 Task: Look for space in Lorica, Colombia from 2nd June, 2023 to 15th June, 2023 for 2 adults and 1 pet in price range Rs.10000 to Rs.15000. Place can be entire place with 1  bedroom having 1 bed and 1 bathroom. Property type can be house, flat, guest house, hotel. Amenities needed are: washing machine. Booking option can be shelf check-in. Required host language is English.
Action: Mouse moved to (438, 101)
Screenshot: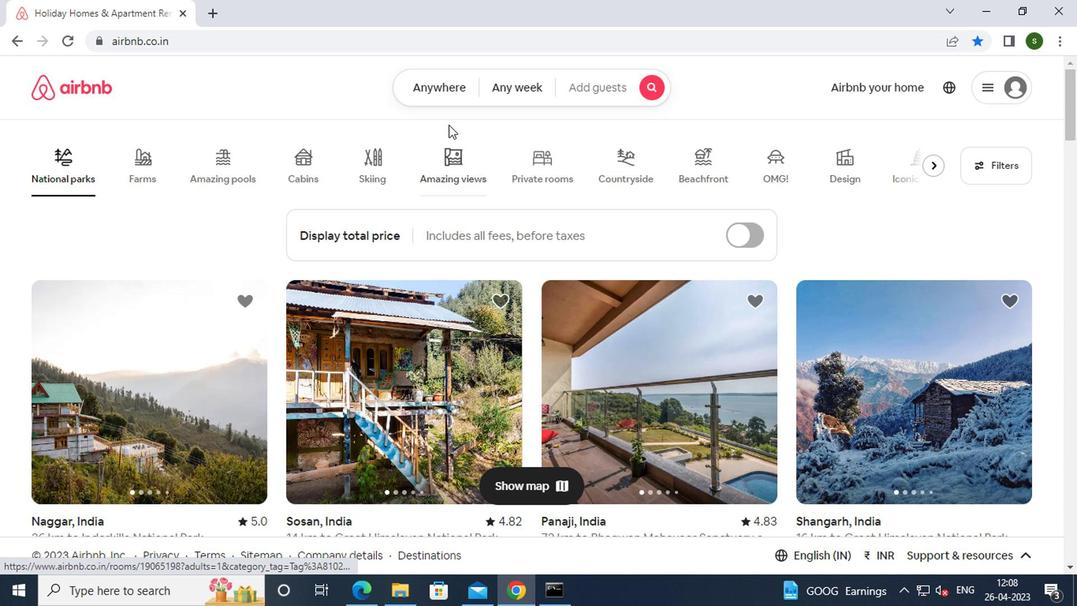 
Action: Mouse pressed left at (438, 101)
Screenshot: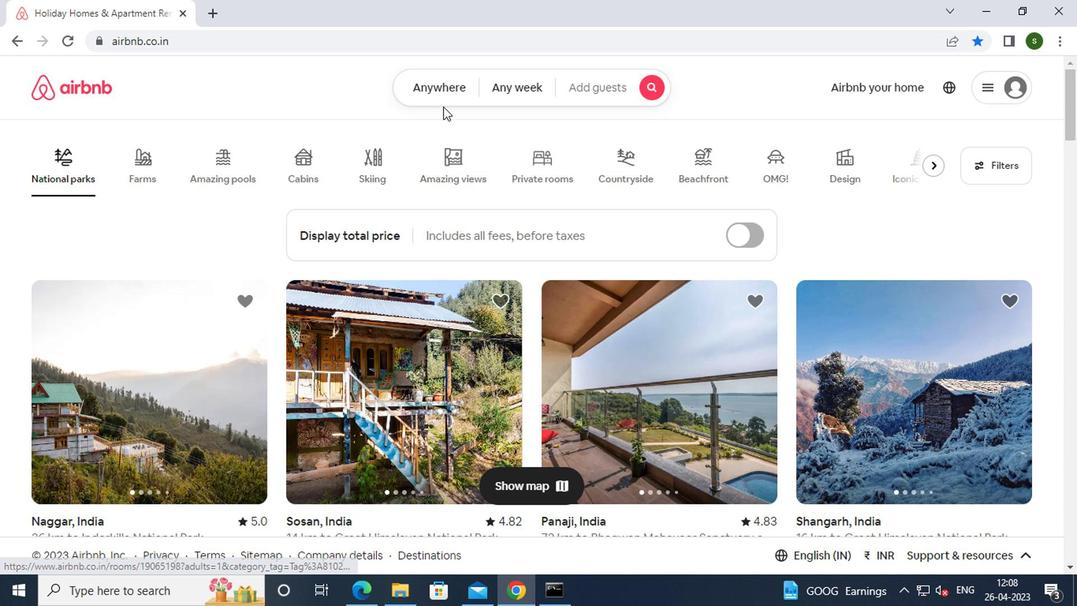 
Action: Mouse moved to (362, 164)
Screenshot: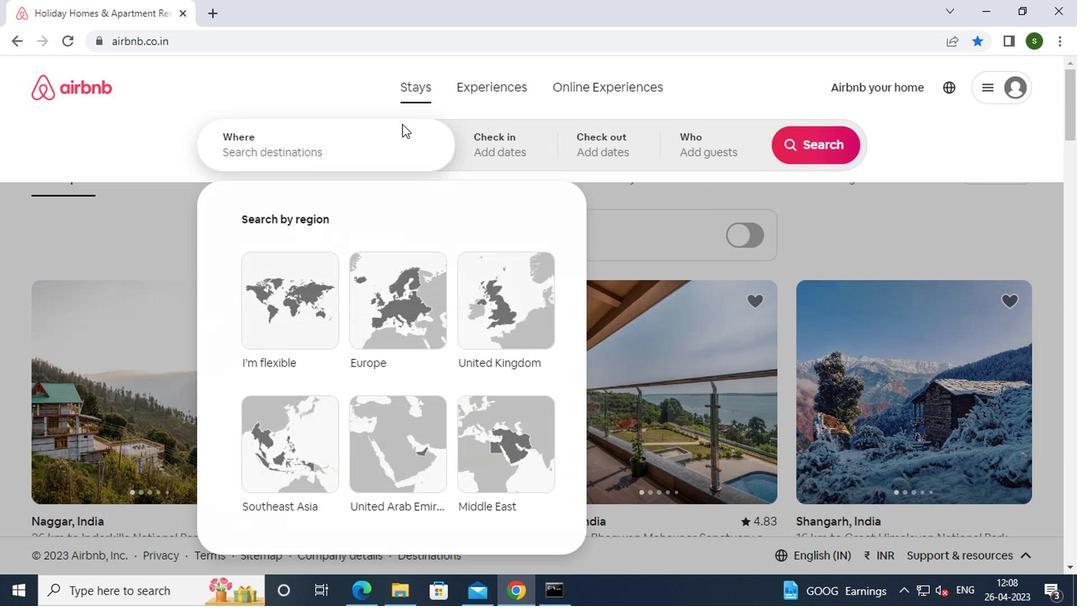 
Action: Mouse pressed left at (362, 164)
Screenshot: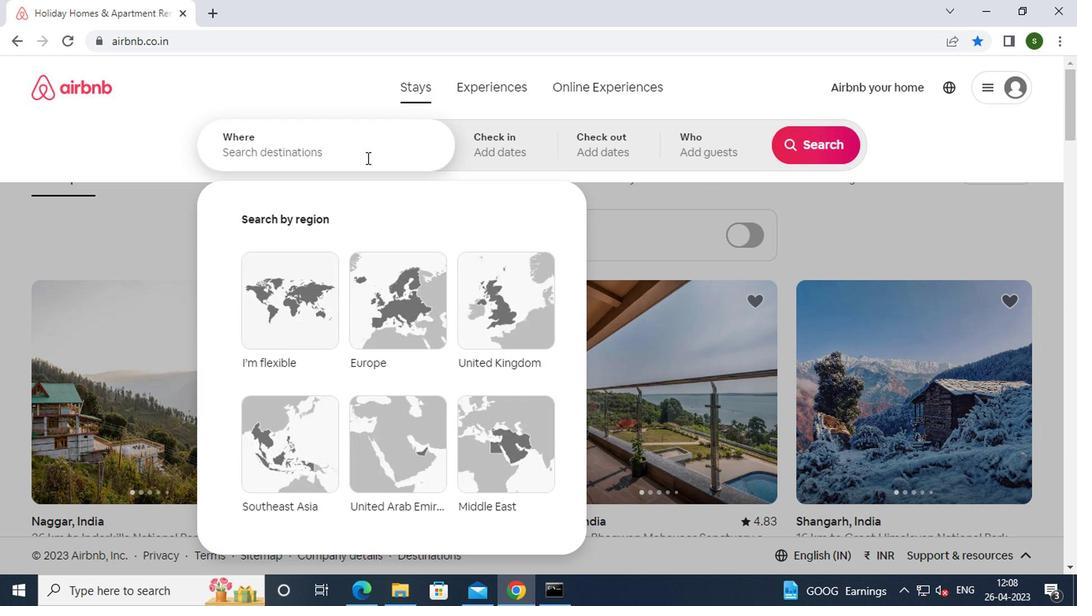 
Action: Key pressed l<Key.caps_lock>orica,<Key.space><Key.caps_lock>c<Key.caps_lock>olombia<Key.enter>
Screenshot: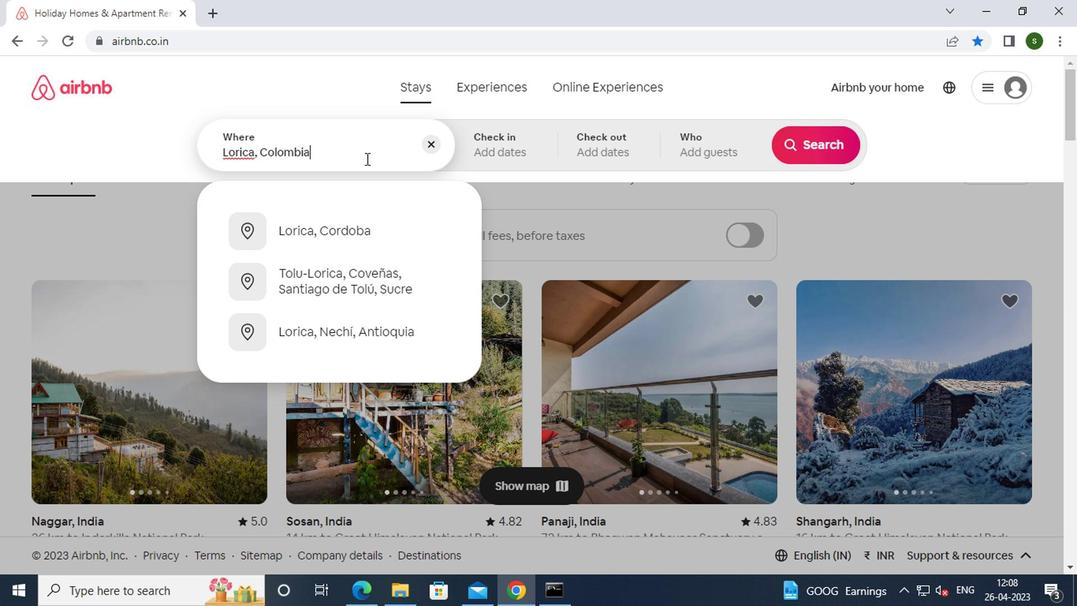 
Action: Mouse moved to (797, 276)
Screenshot: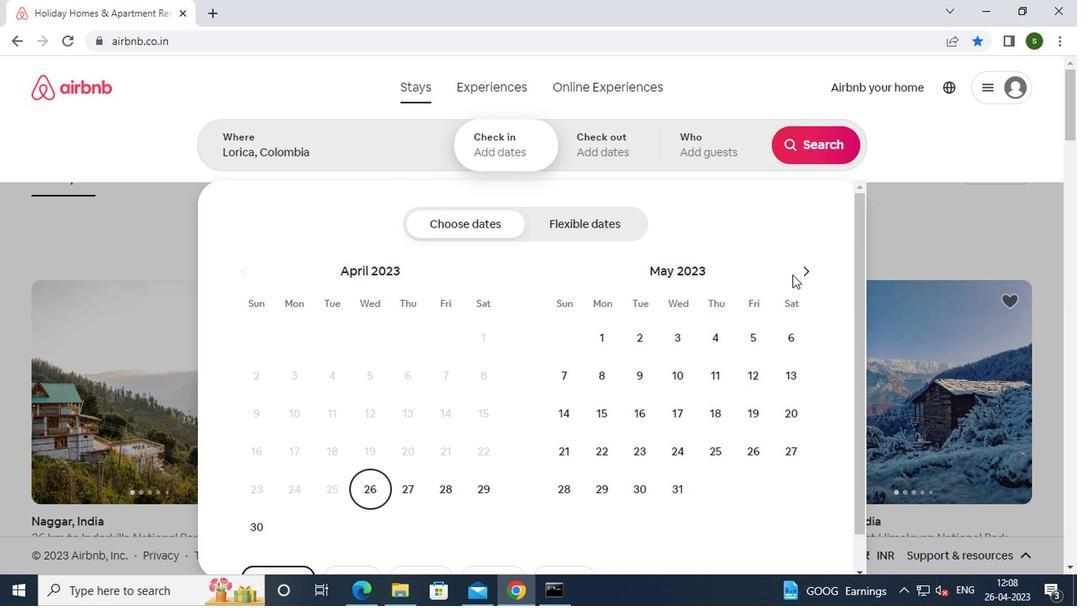 
Action: Mouse pressed left at (797, 276)
Screenshot: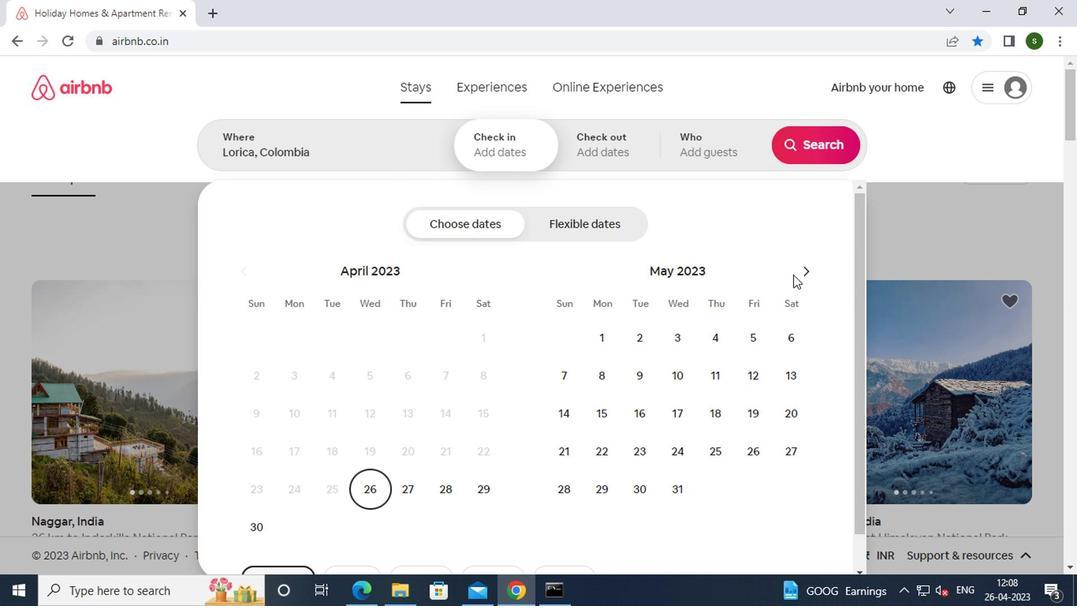 
Action: Mouse moved to (760, 336)
Screenshot: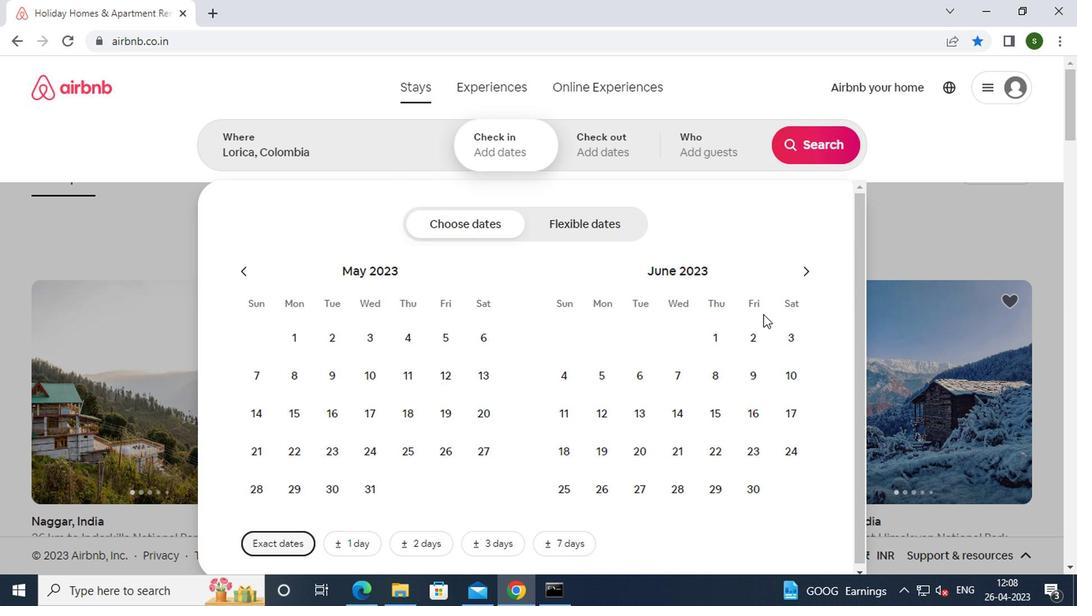 
Action: Mouse pressed left at (760, 336)
Screenshot: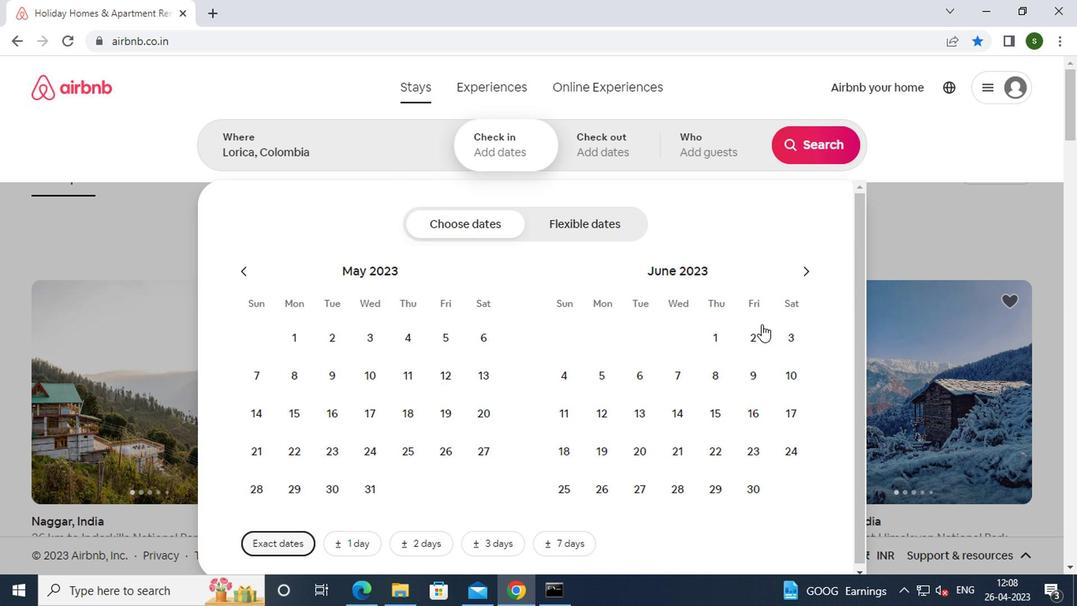 
Action: Mouse moved to (714, 407)
Screenshot: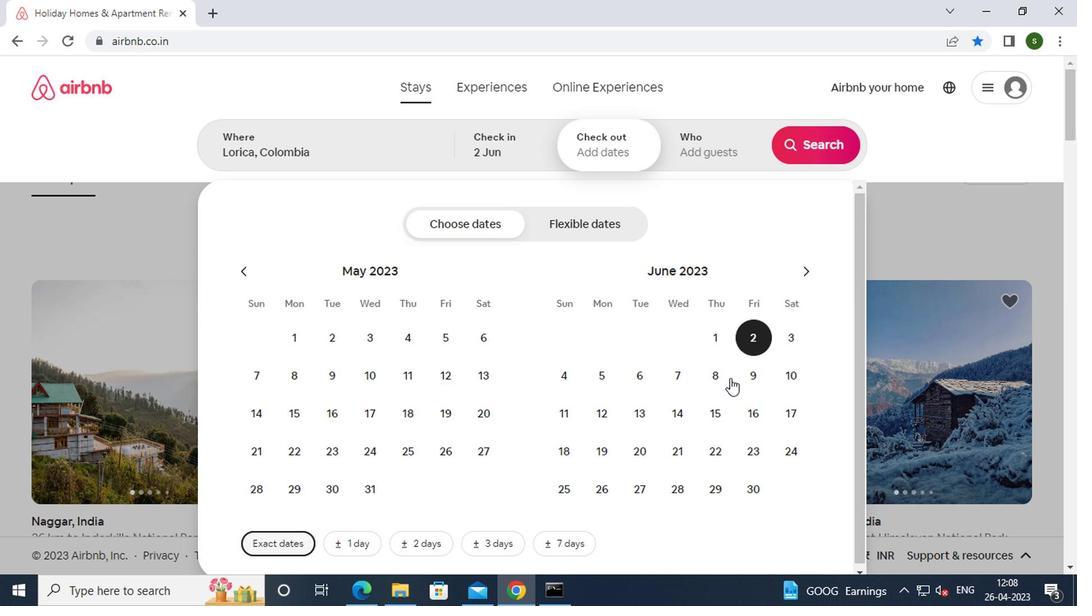 
Action: Mouse pressed left at (714, 407)
Screenshot: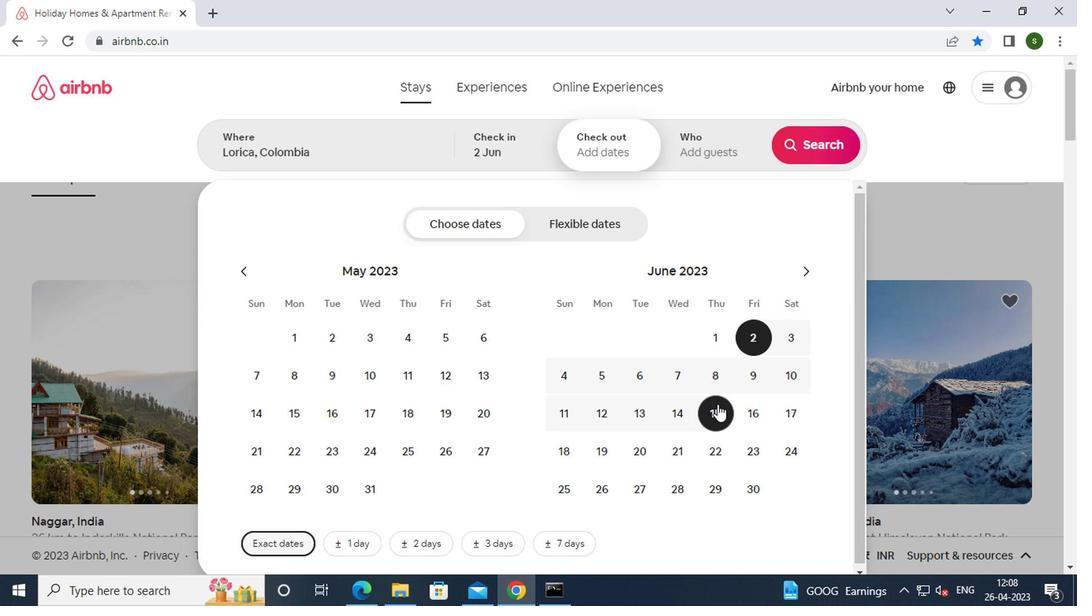 
Action: Mouse moved to (707, 157)
Screenshot: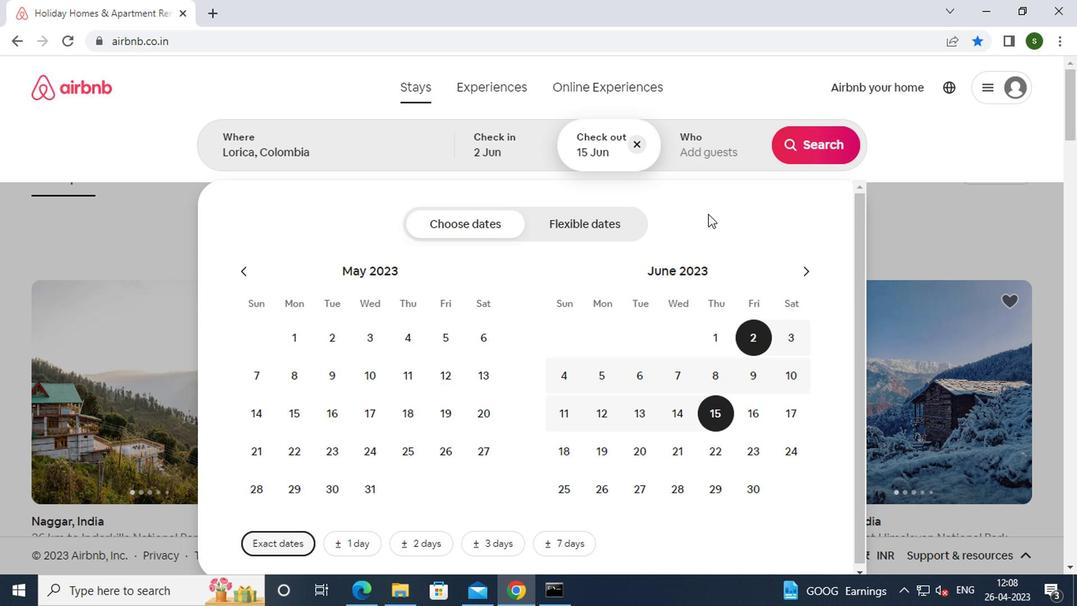 
Action: Mouse pressed left at (707, 157)
Screenshot: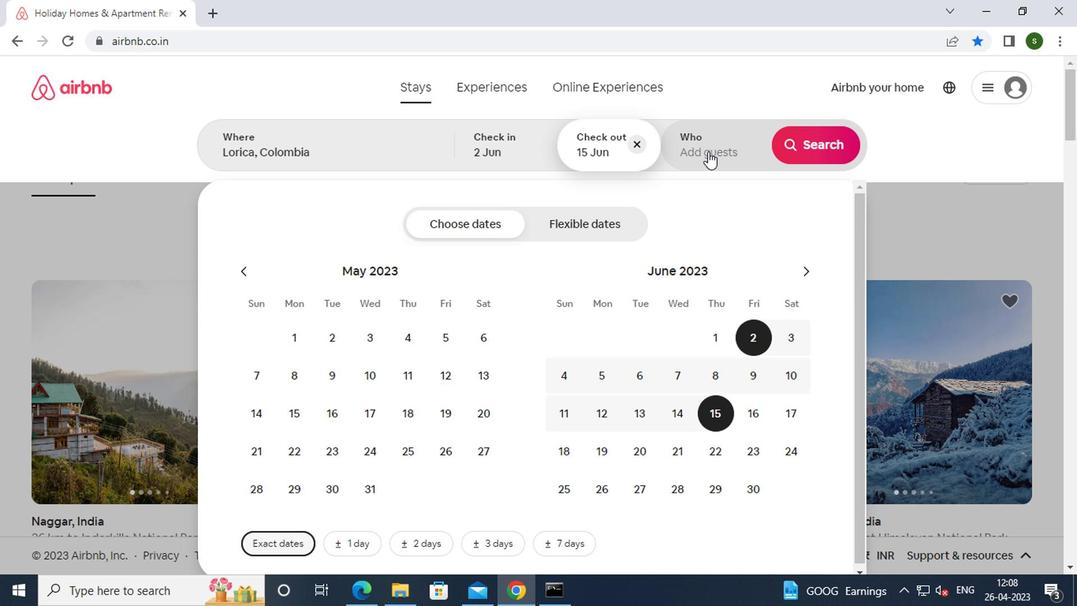 
Action: Mouse moved to (831, 231)
Screenshot: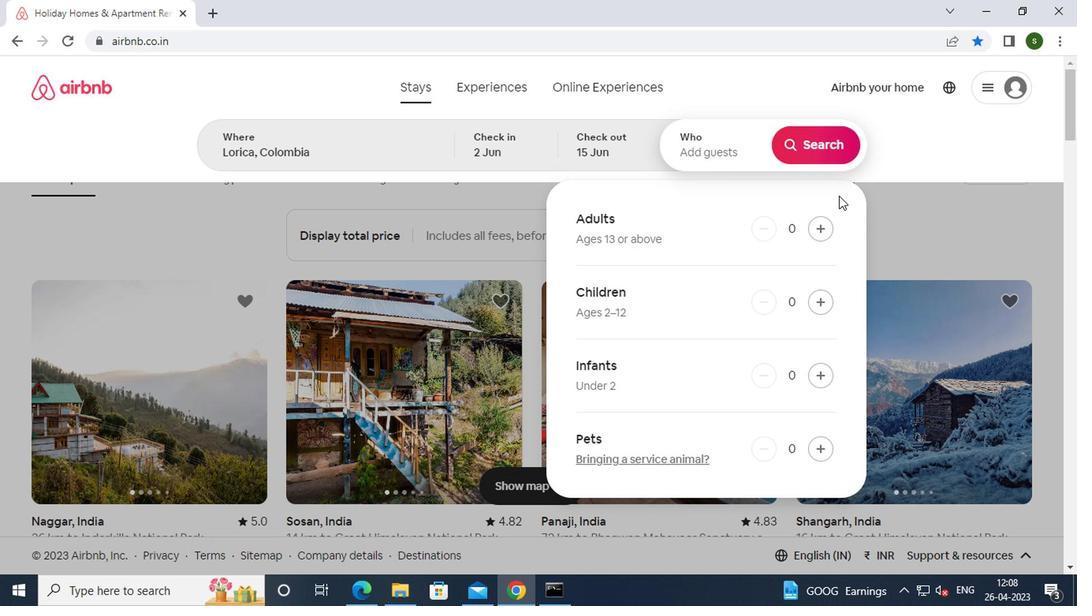 
Action: Mouse pressed left at (831, 231)
Screenshot: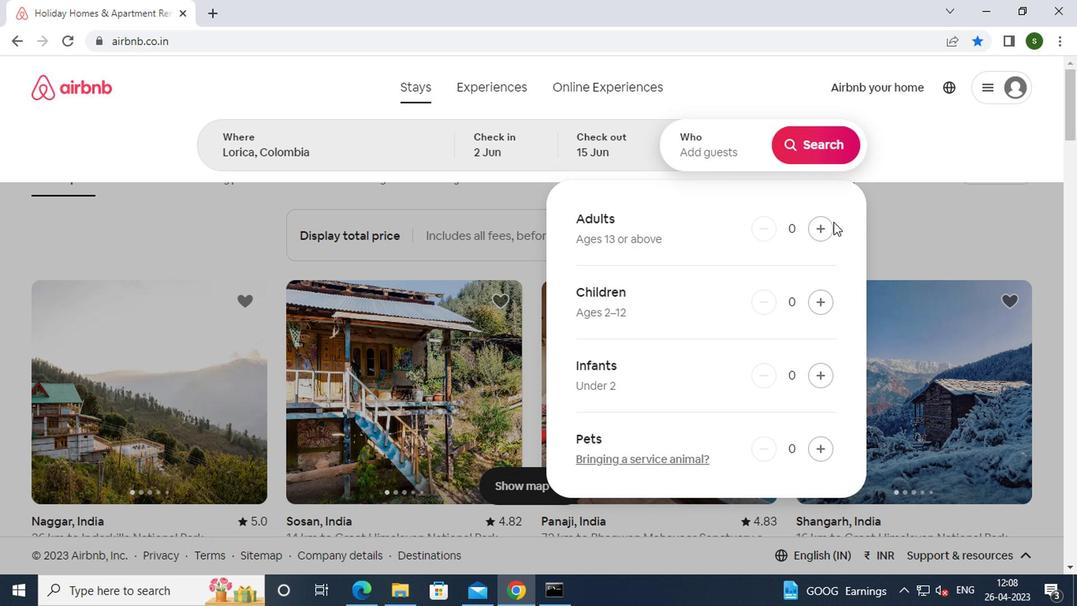 
Action: Mouse pressed left at (831, 231)
Screenshot: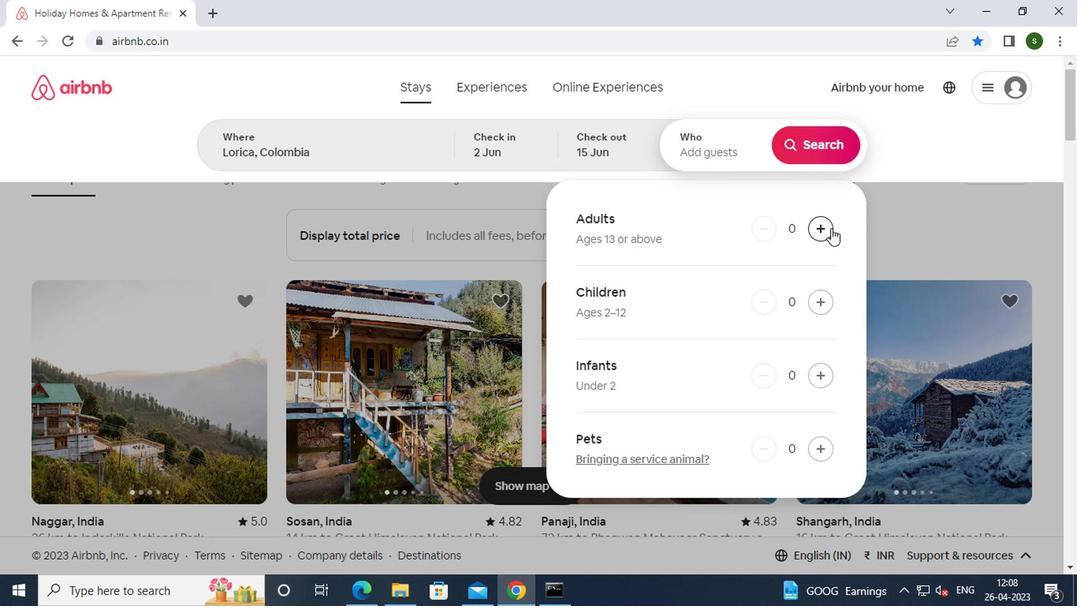 
Action: Mouse moved to (828, 435)
Screenshot: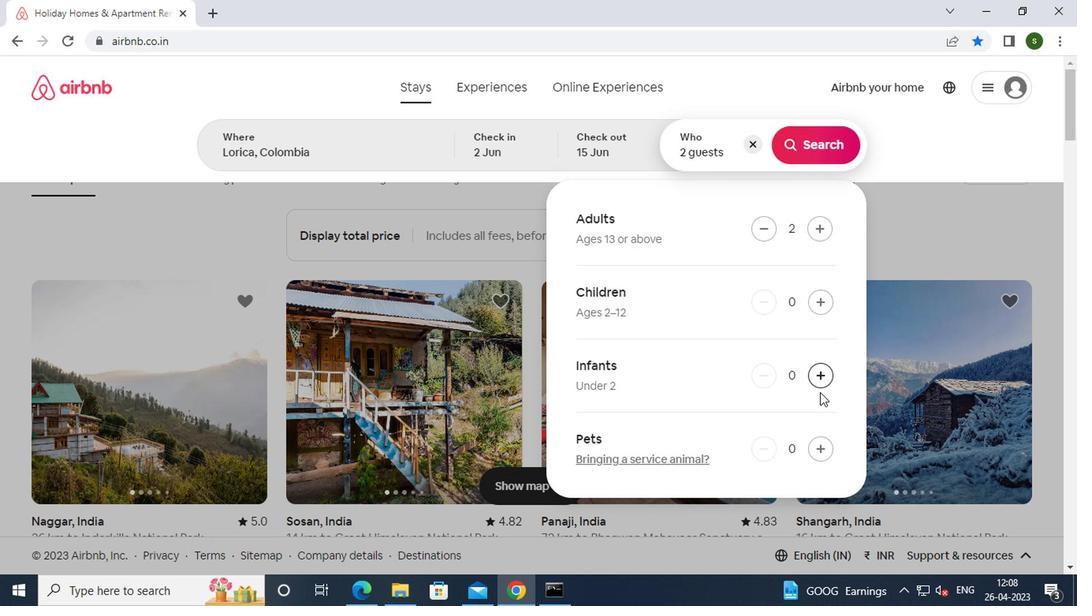 
Action: Mouse pressed left at (828, 435)
Screenshot: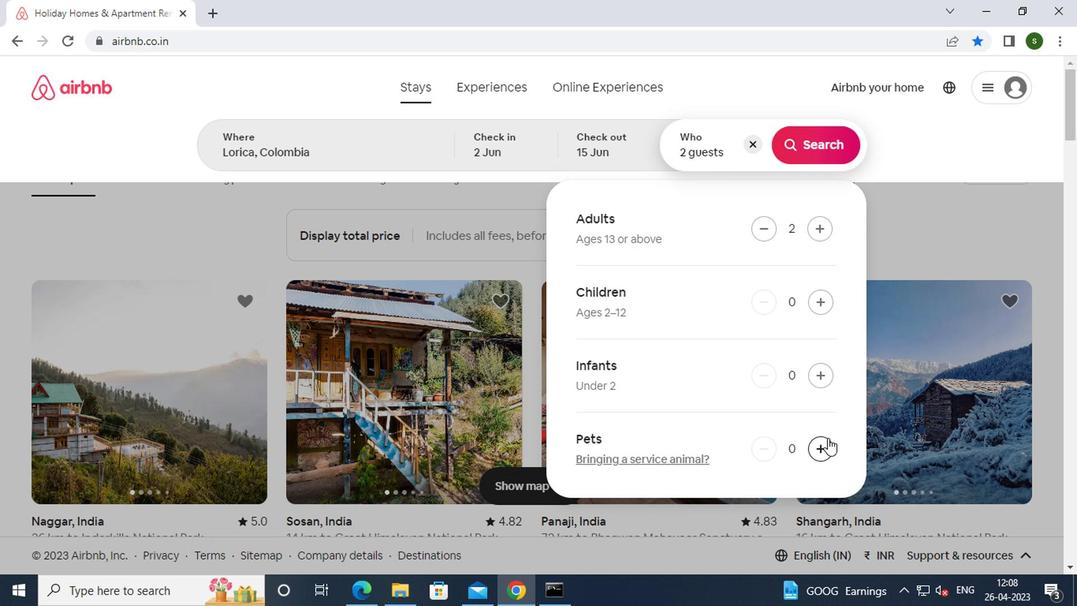 
Action: Mouse moved to (832, 153)
Screenshot: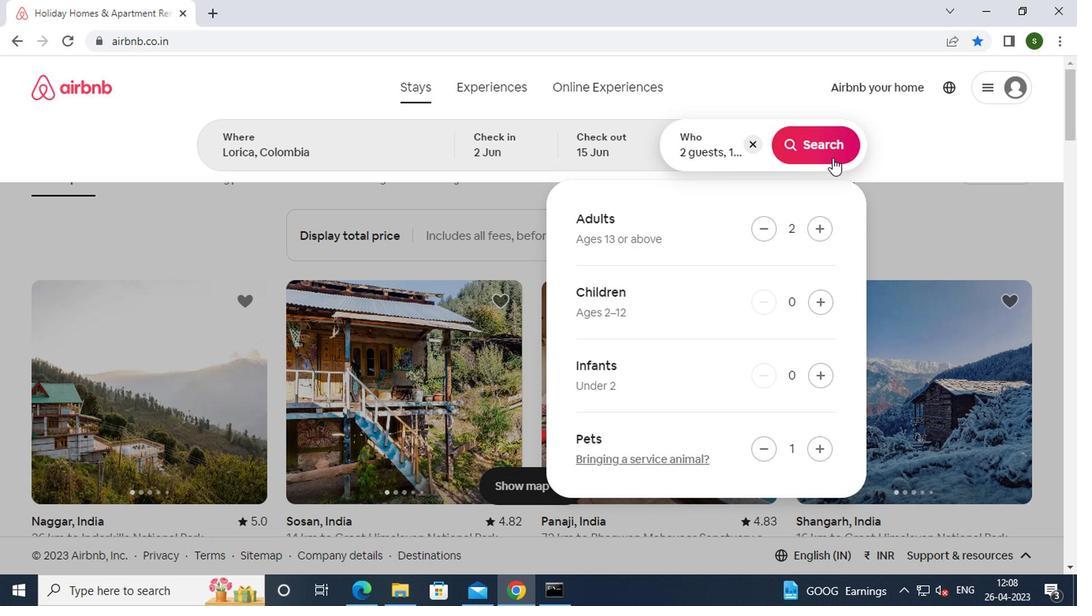 
Action: Mouse pressed left at (832, 153)
Screenshot: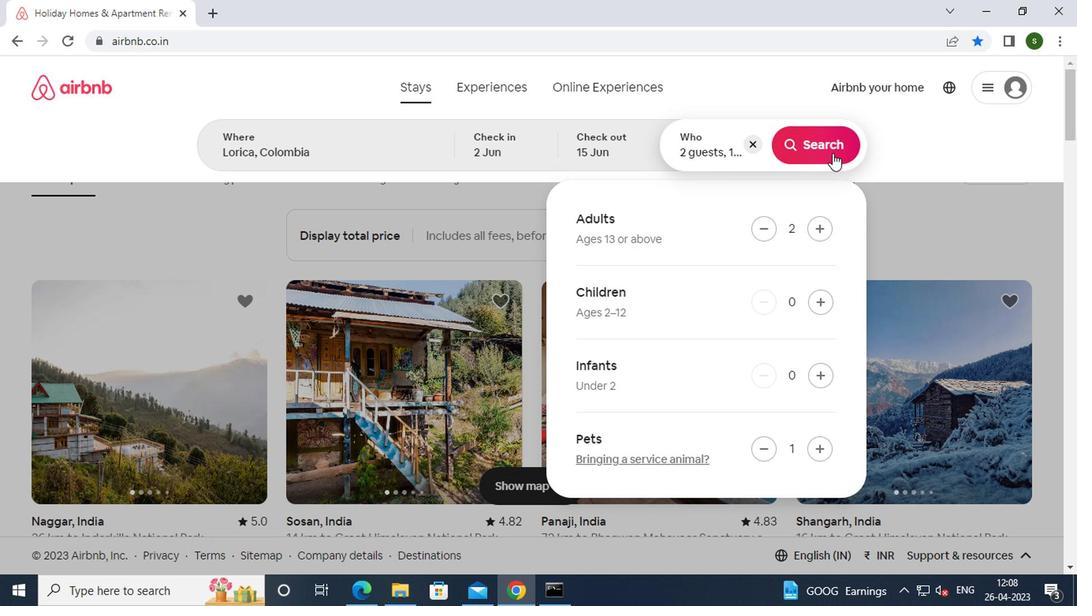 
Action: Mouse moved to (1015, 162)
Screenshot: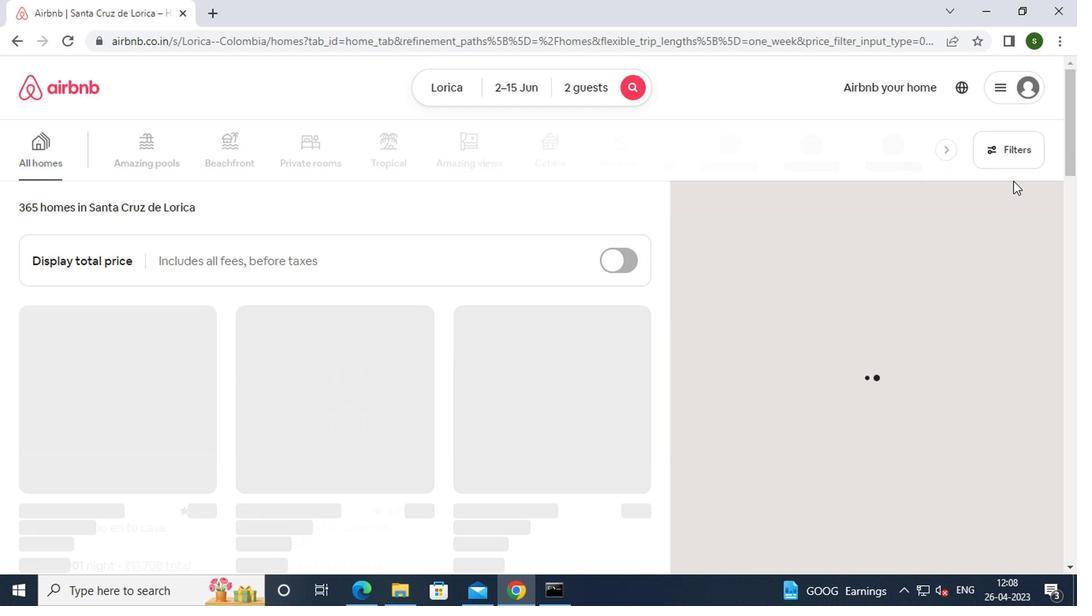 
Action: Mouse pressed left at (1015, 162)
Screenshot: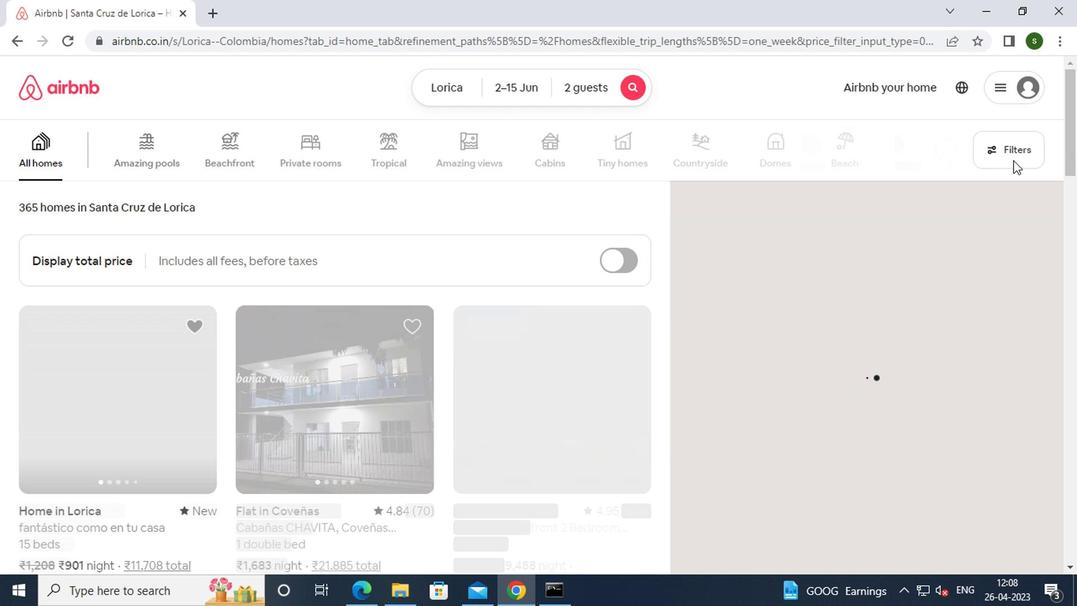 
Action: Mouse moved to (462, 335)
Screenshot: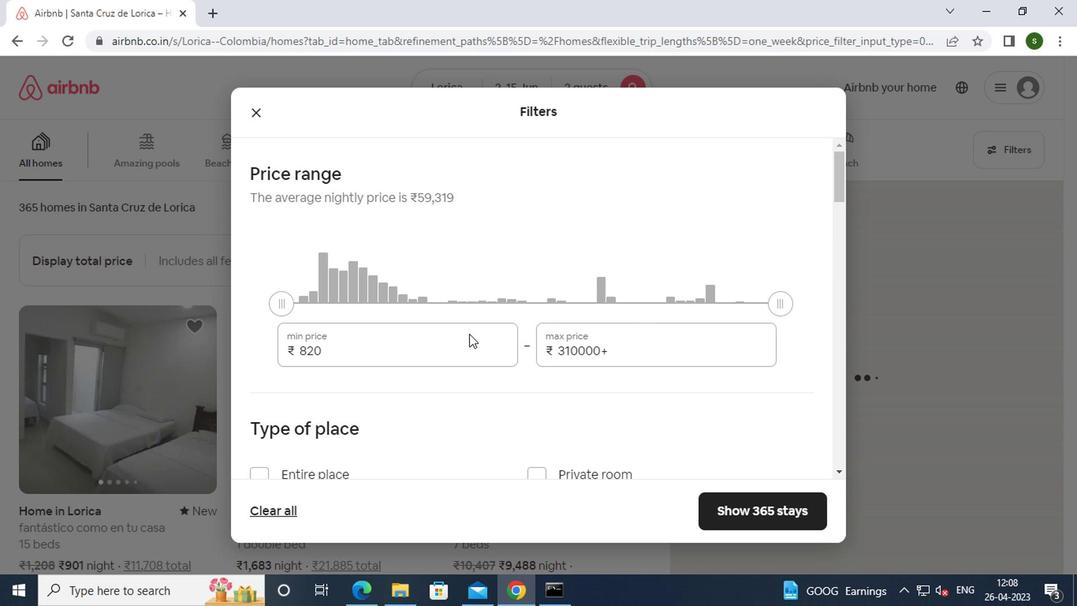 
Action: Mouse pressed left at (462, 335)
Screenshot: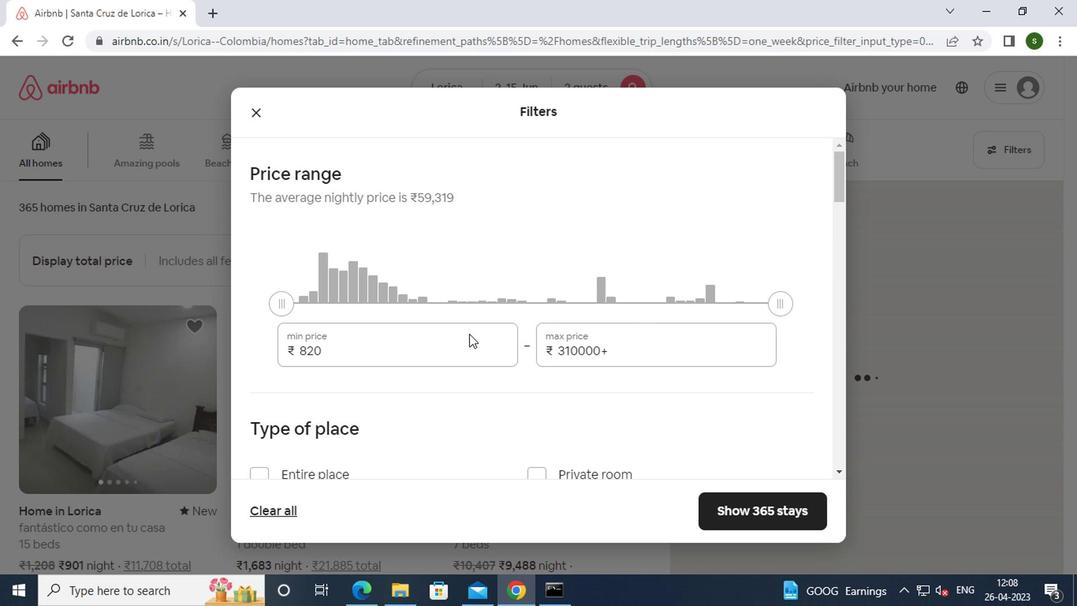 
Action: Mouse moved to (462, 344)
Screenshot: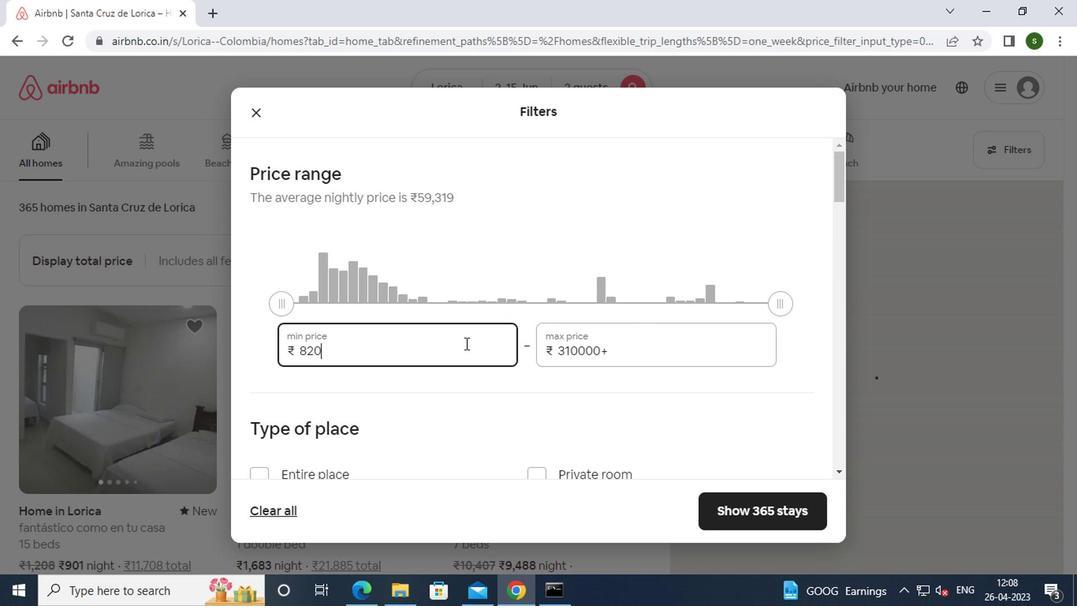 
Action: Key pressed <Key.backspace><Key.backspace><Key.backspace><Key.backspace><Key.backspace><Key.backspace><Key.backspace><Key.backspace><Key.backspace><Key.backspace><Key.backspace><Key.backspace>10000
Screenshot: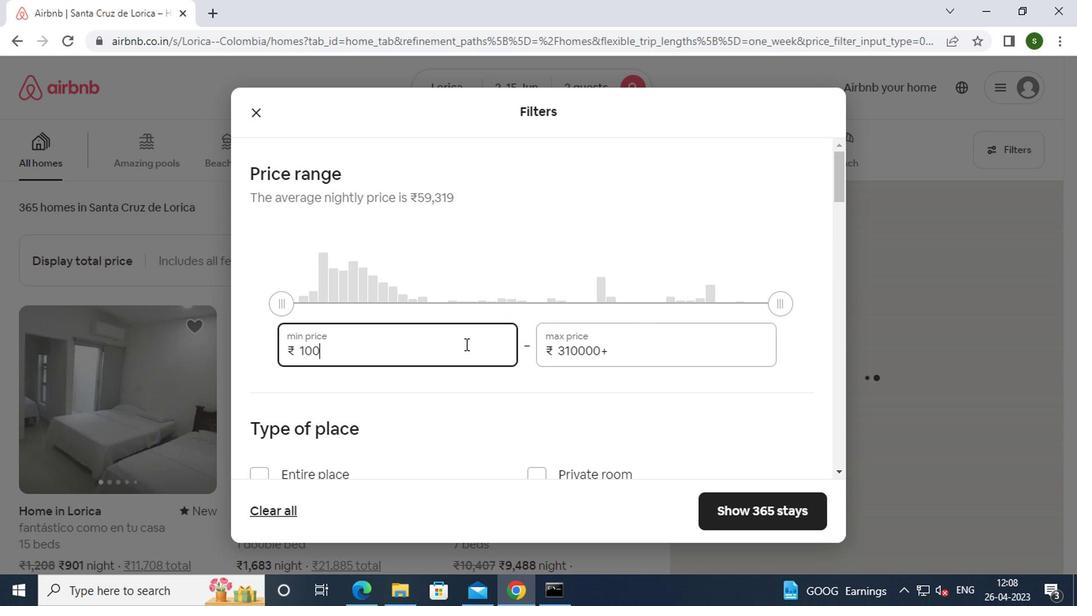 
Action: Mouse moved to (684, 354)
Screenshot: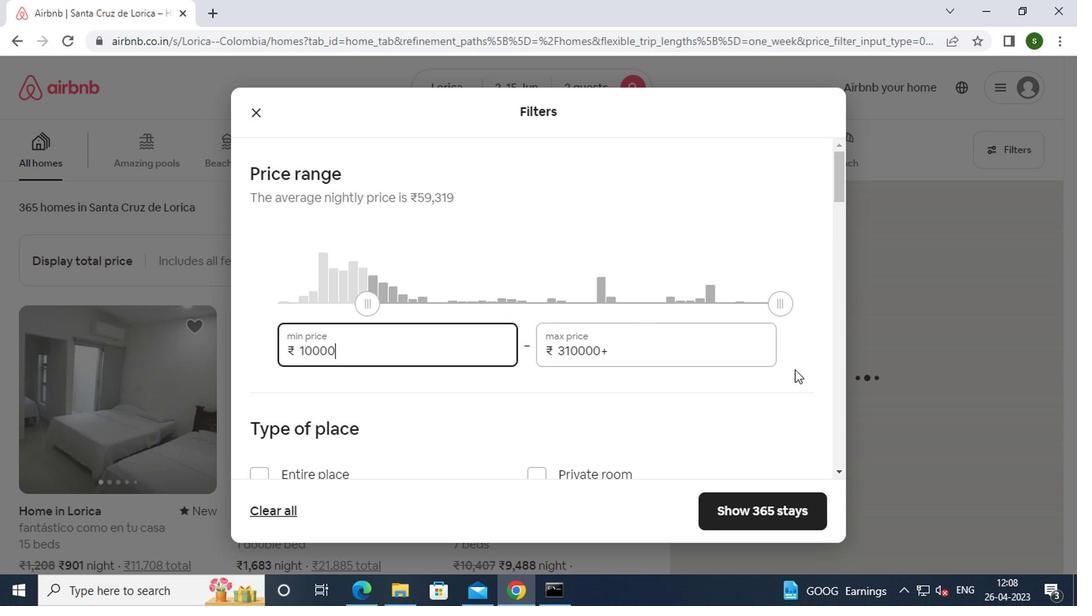 
Action: Mouse pressed left at (684, 354)
Screenshot: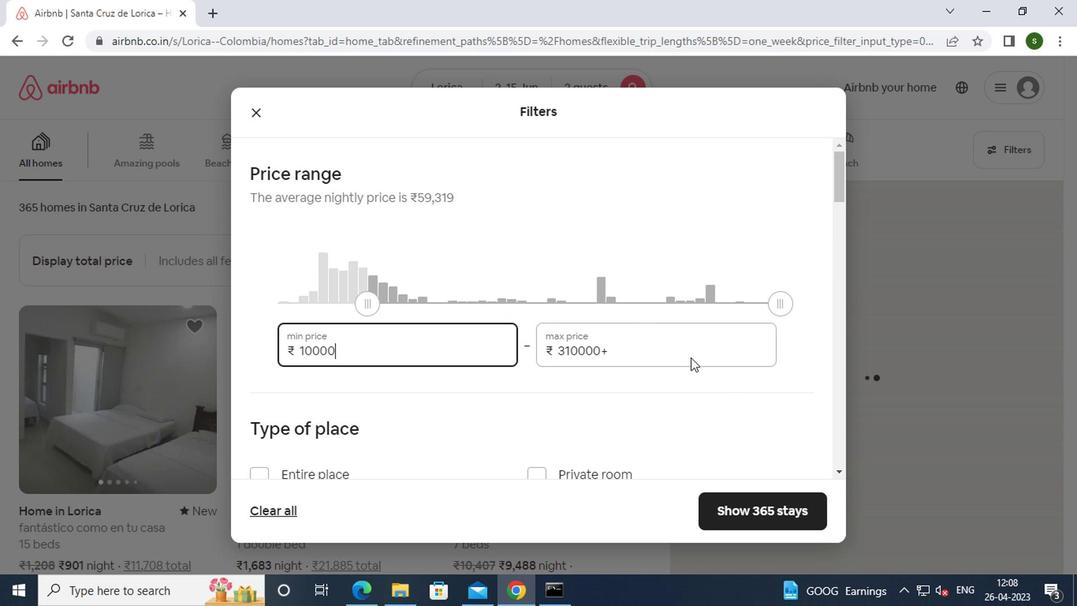 
Action: Key pressed <Key.backspace><Key.backspace><Key.backspace><Key.backspace><Key.backspace><Key.backspace><Key.backspace><Key.backspace><Key.backspace><Key.backspace><Key.backspace><Key.backspace><Key.backspace><Key.backspace><Key.backspace>15000
Screenshot: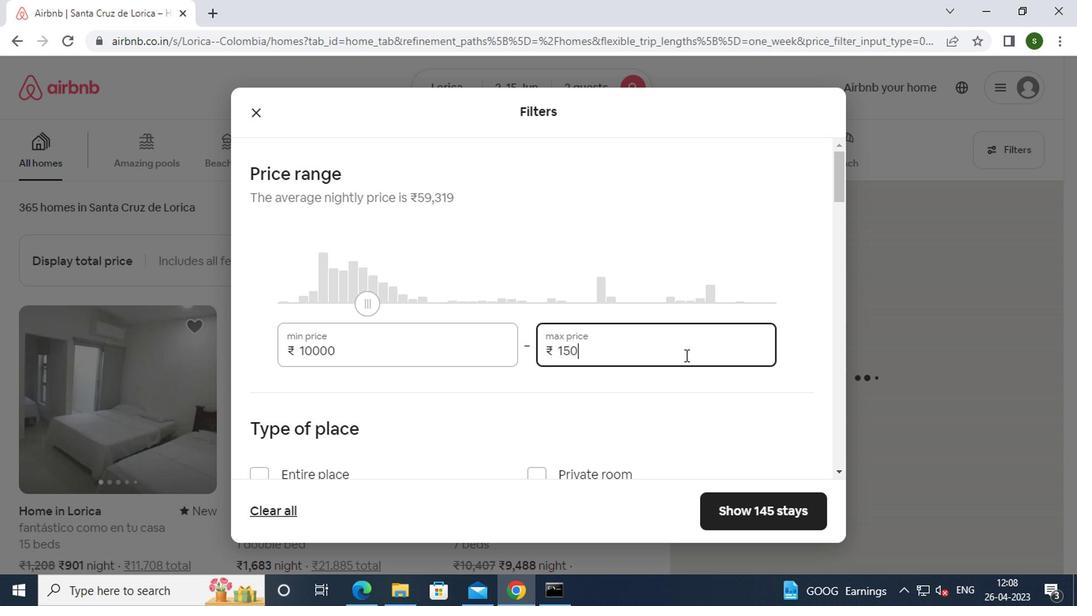 
Action: Mouse moved to (446, 413)
Screenshot: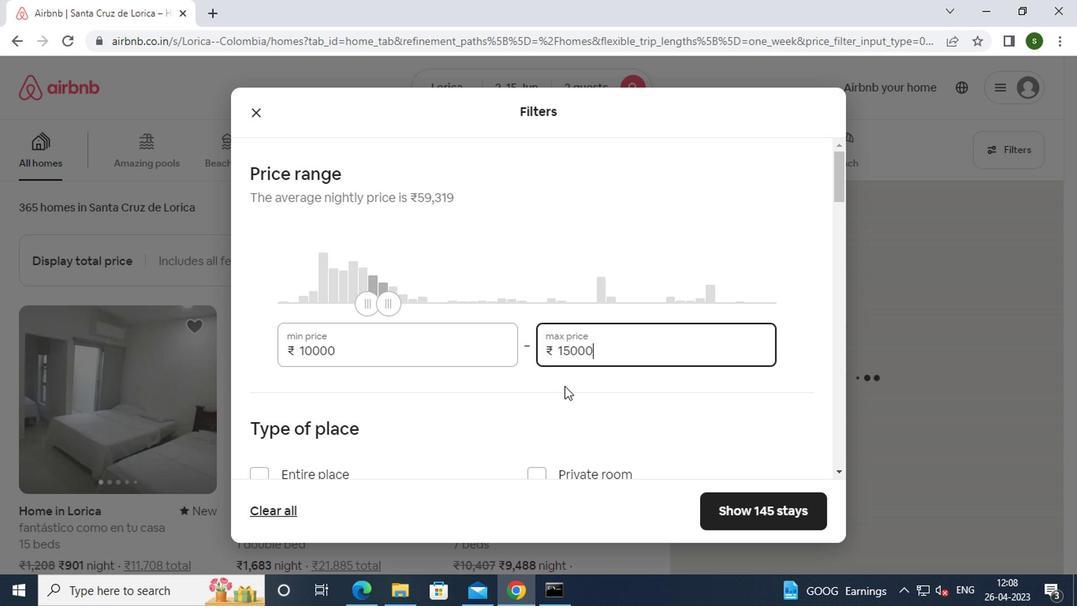 
Action: Mouse scrolled (446, 413) with delta (0, 0)
Screenshot: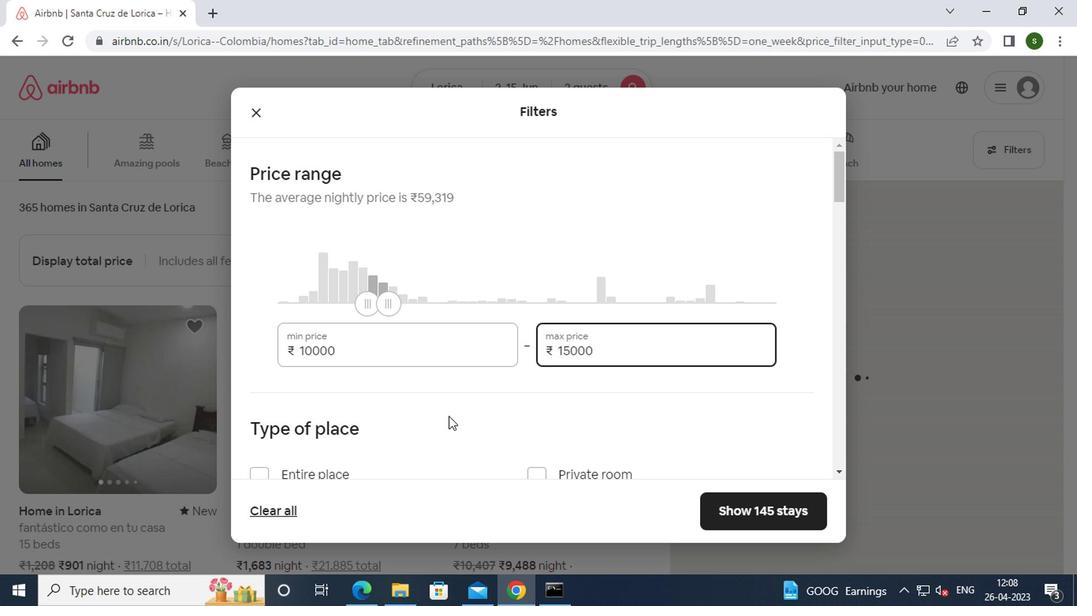 
Action: Mouse scrolled (446, 413) with delta (0, 0)
Screenshot: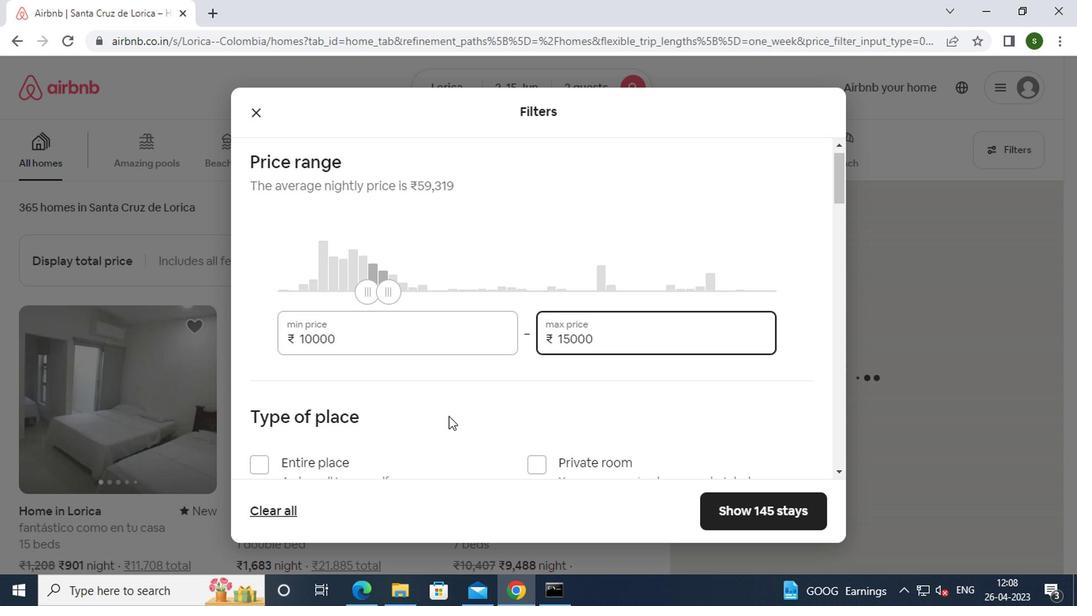
Action: Mouse moved to (328, 335)
Screenshot: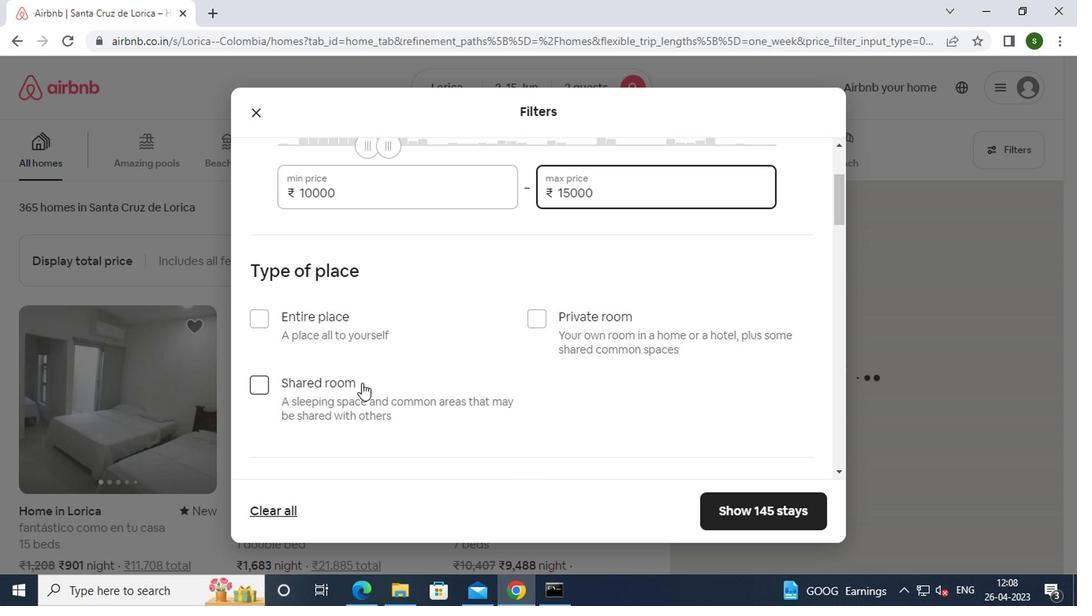 
Action: Mouse pressed left at (328, 335)
Screenshot: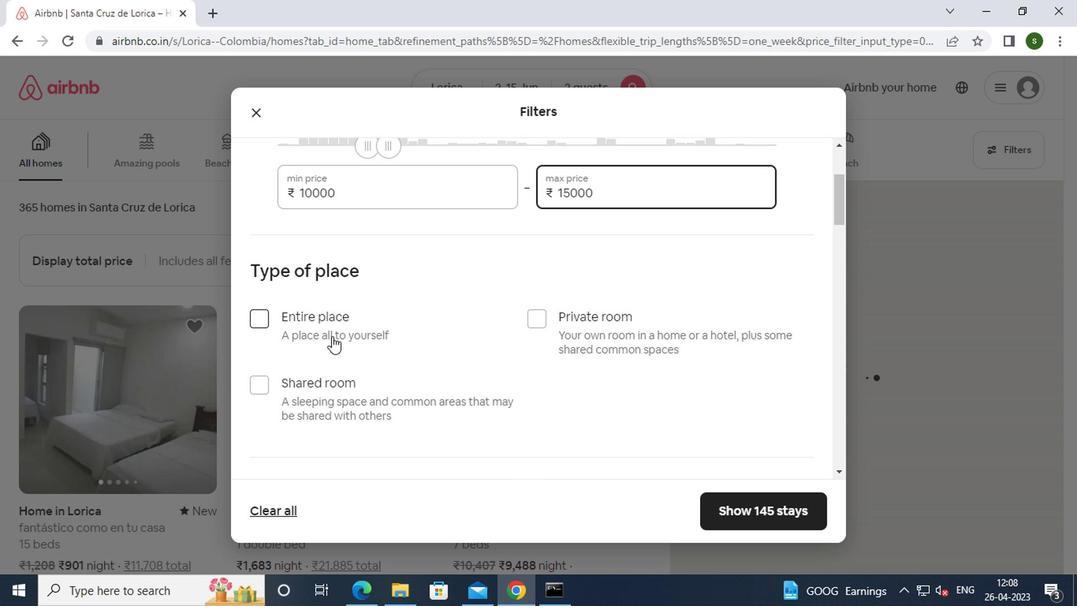 
Action: Mouse moved to (423, 345)
Screenshot: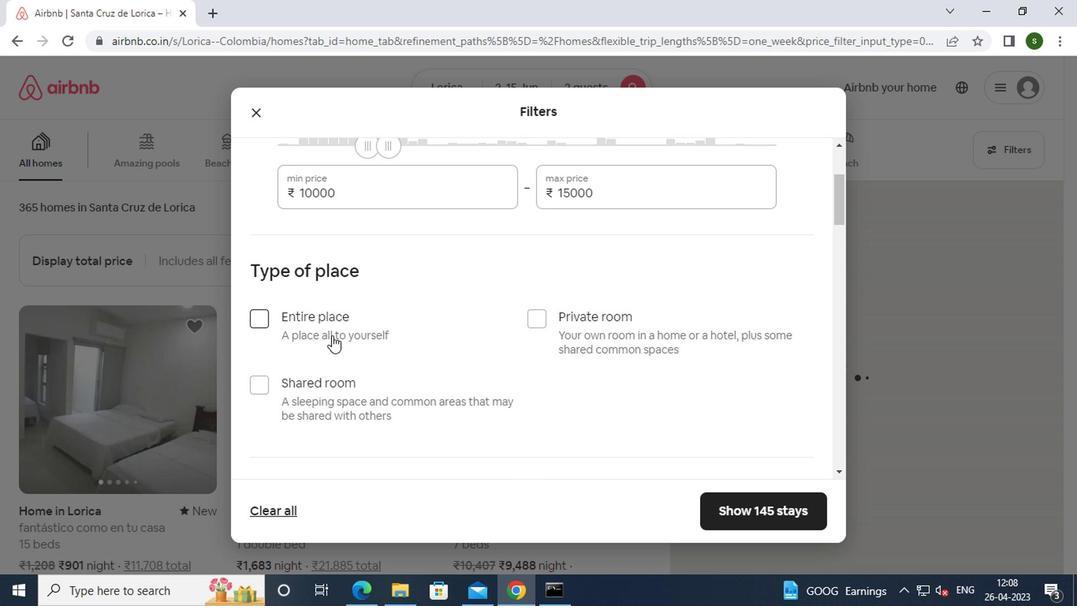 
Action: Mouse scrolled (423, 344) with delta (0, -1)
Screenshot: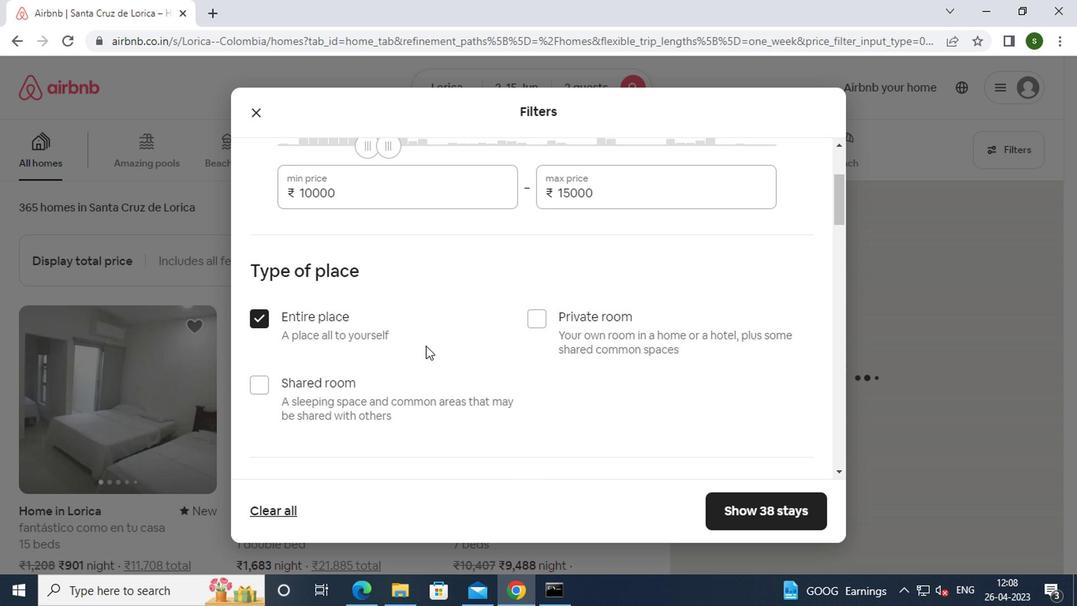 
Action: Mouse scrolled (423, 344) with delta (0, -1)
Screenshot: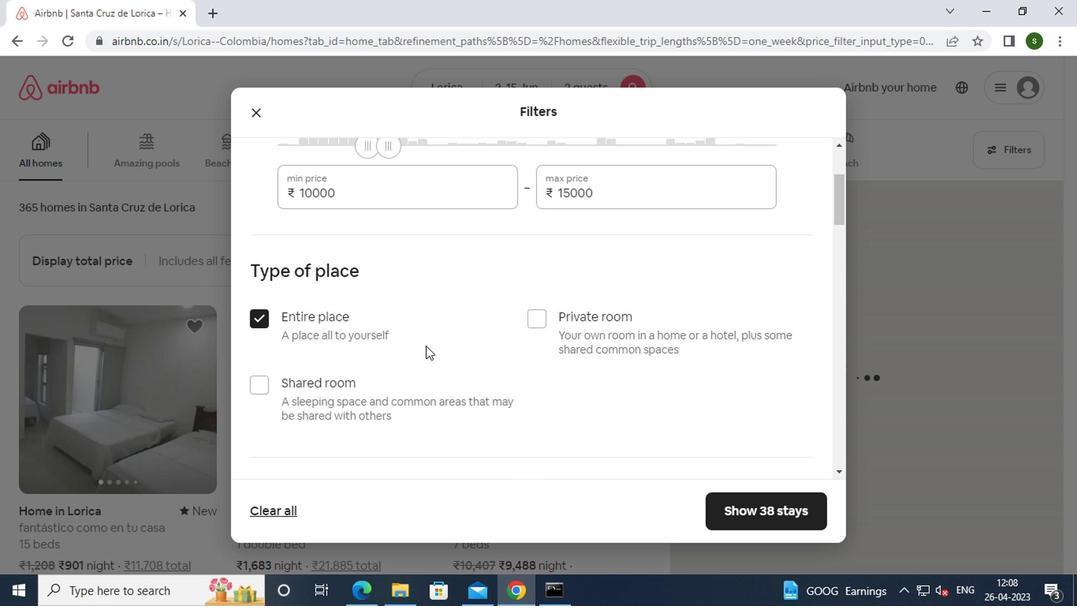 
Action: Mouse scrolled (423, 344) with delta (0, -1)
Screenshot: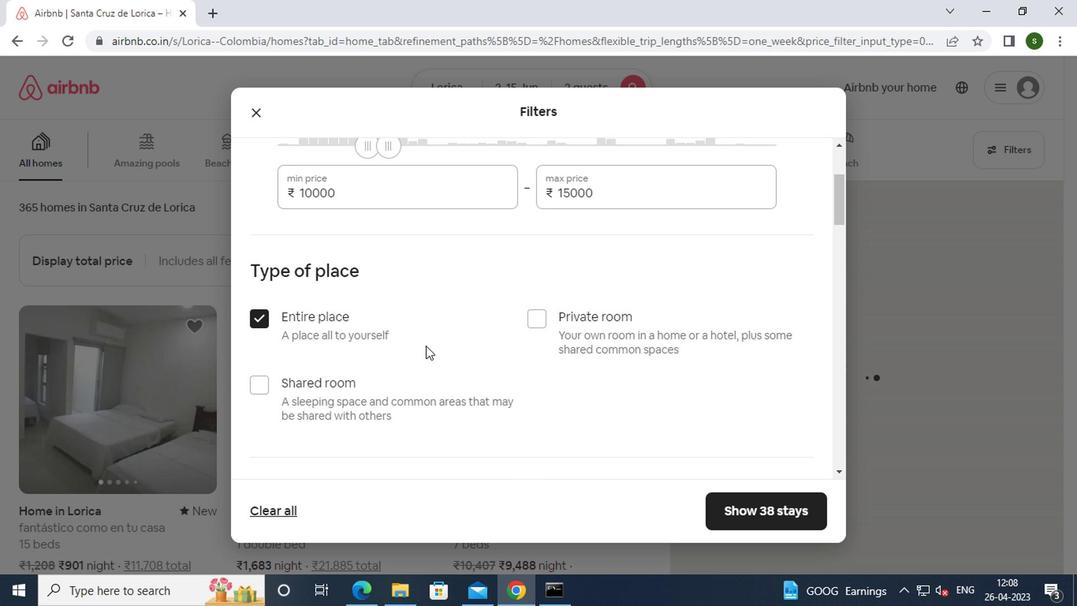 
Action: Mouse moved to (326, 343)
Screenshot: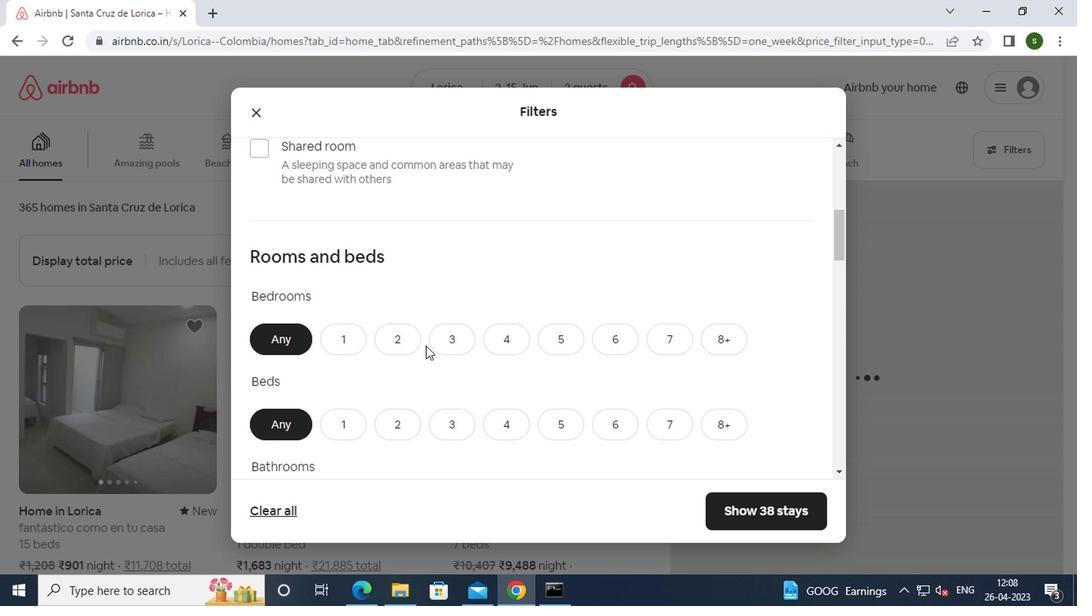
Action: Mouse pressed left at (326, 343)
Screenshot: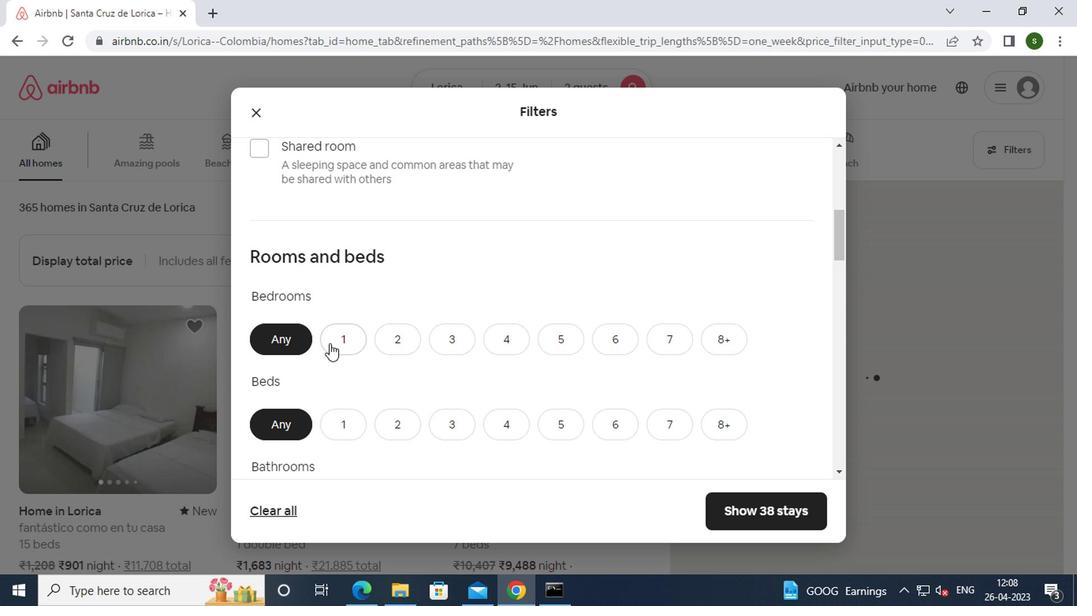 
Action: Mouse moved to (345, 415)
Screenshot: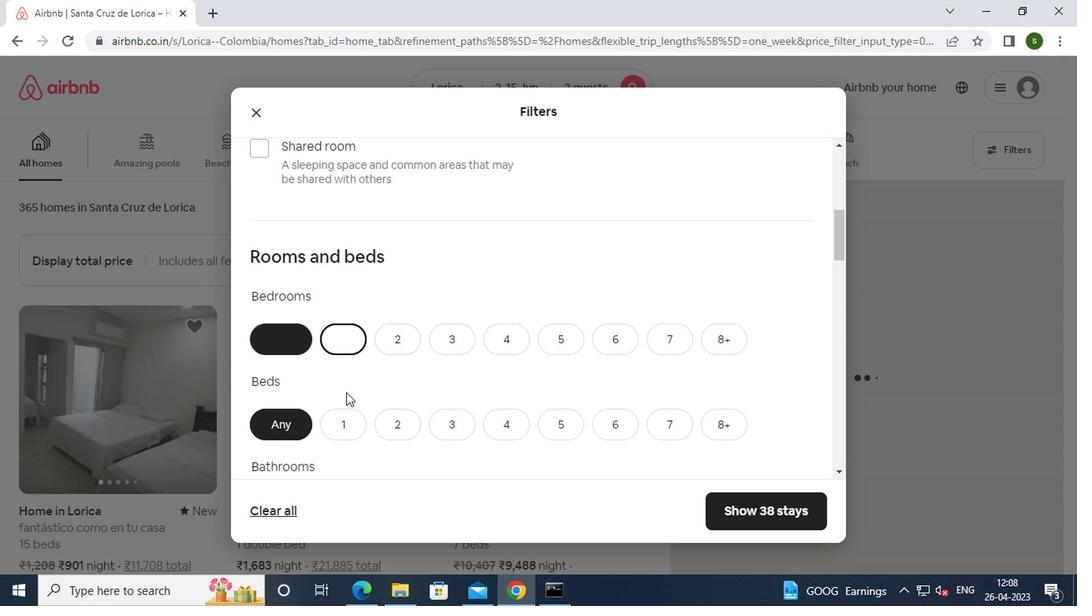 
Action: Mouse pressed left at (345, 415)
Screenshot: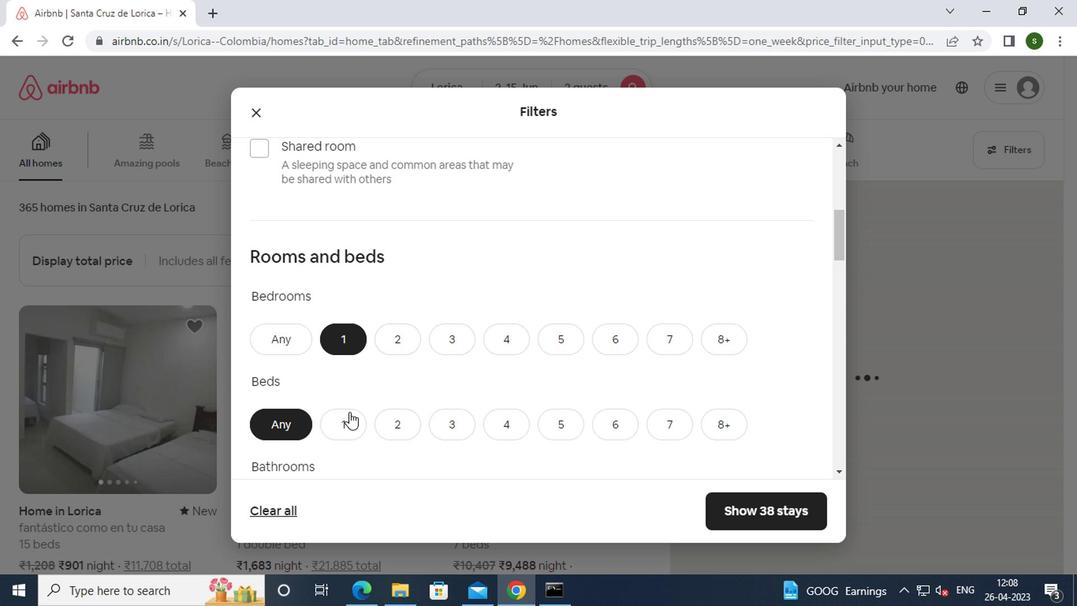 
Action: Mouse moved to (400, 379)
Screenshot: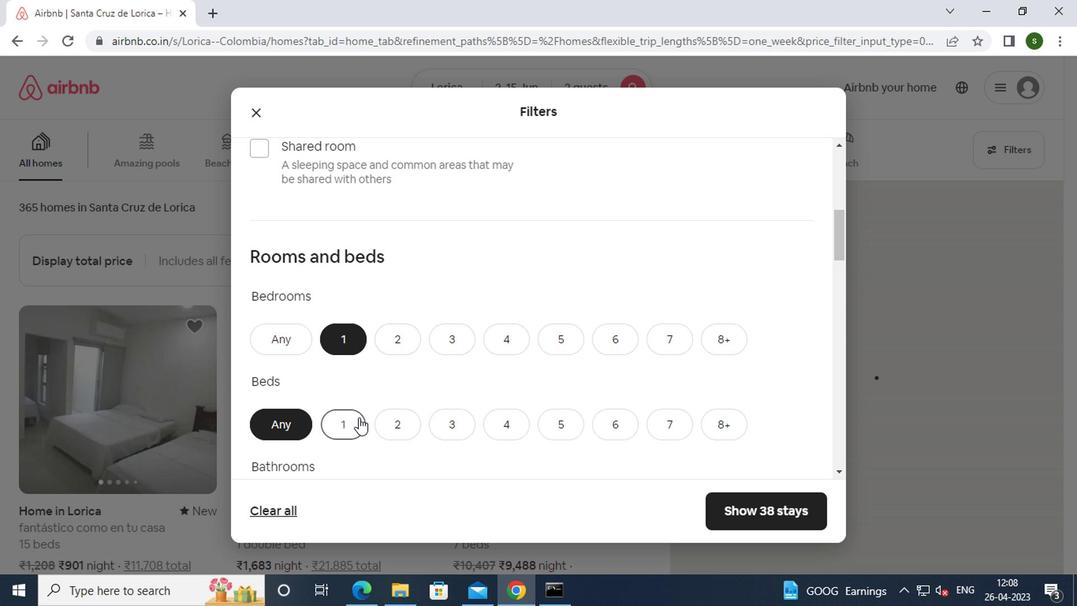 
Action: Mouse scrolled (400, 378) with delta (0, 0)
Screenshot: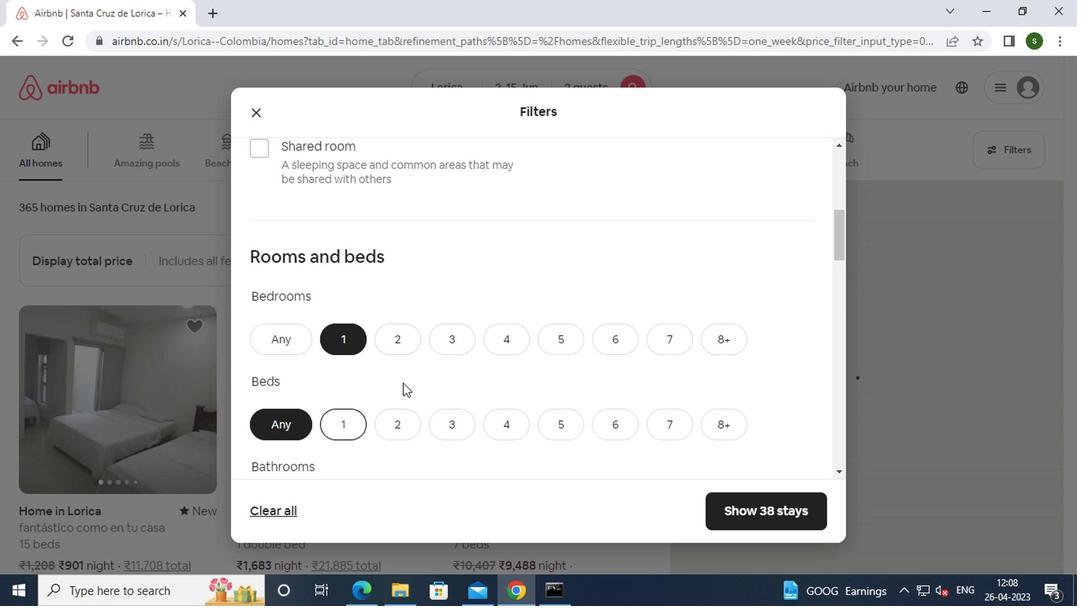 
Action: Mouse scrolled (400, 378) with delta (0, 0)
Screenshot: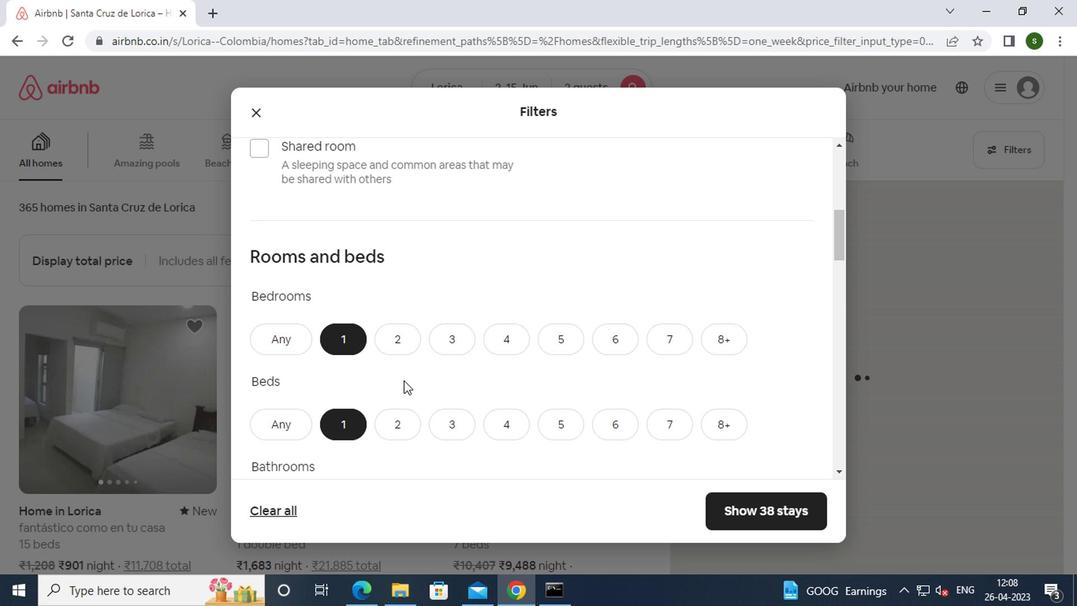 
Action: Mouse moved to (356, 348)
Screenshot: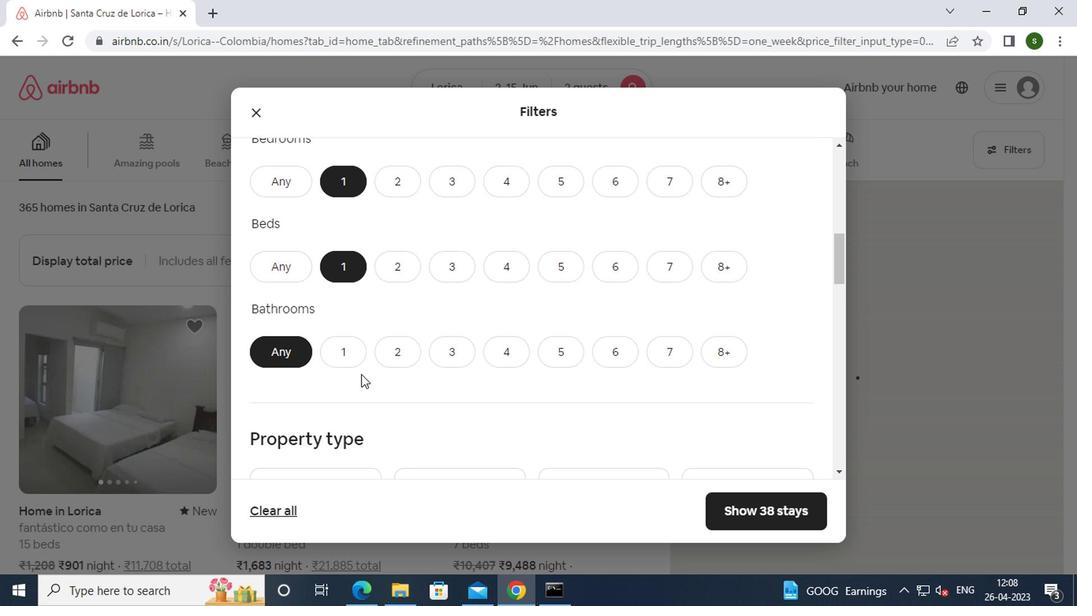 
Action: Mouse pressed left at (356, 348)
Screenshot: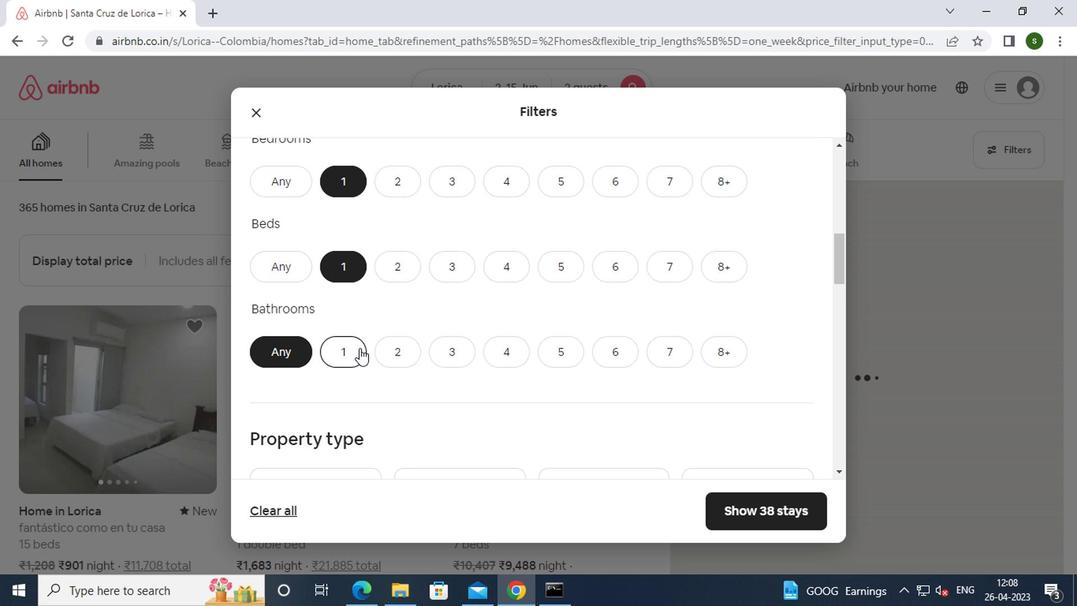 
Action: Mouse moved to (525, 323)
Screenshot: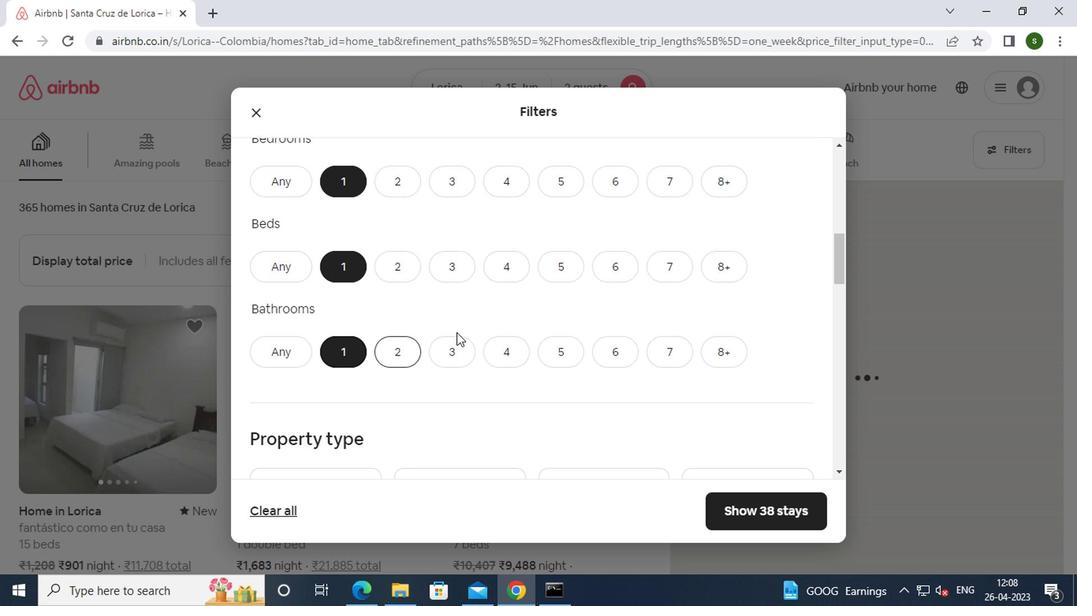 
Action: Mouse scrolled (525, 322) with delta (0, 0)
Screenshot: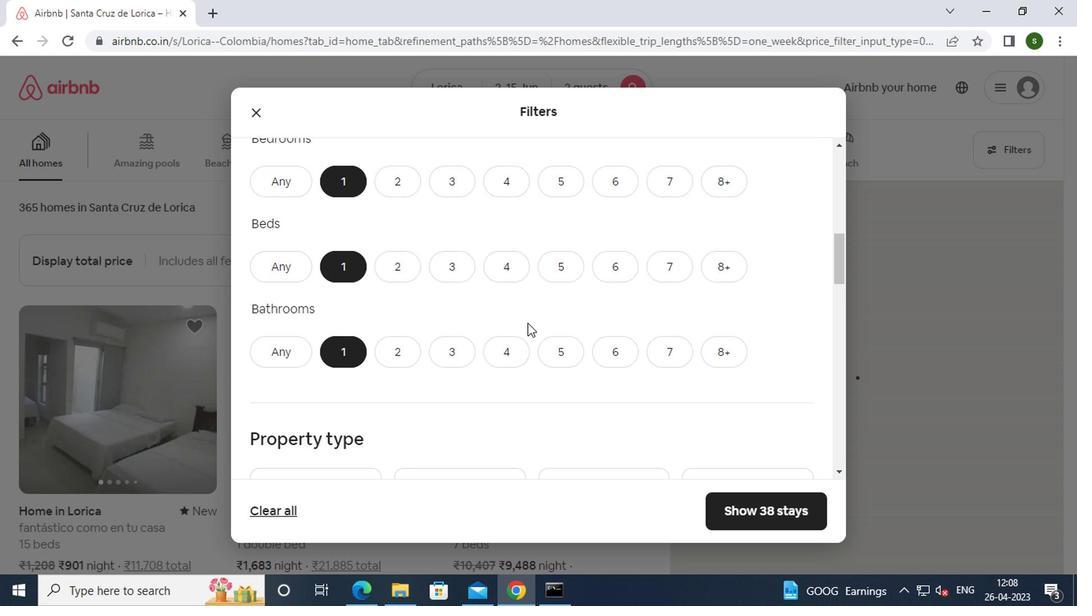 
Action: Mouse scrolled (525, 322) with delta (0, 0)
Screenshot: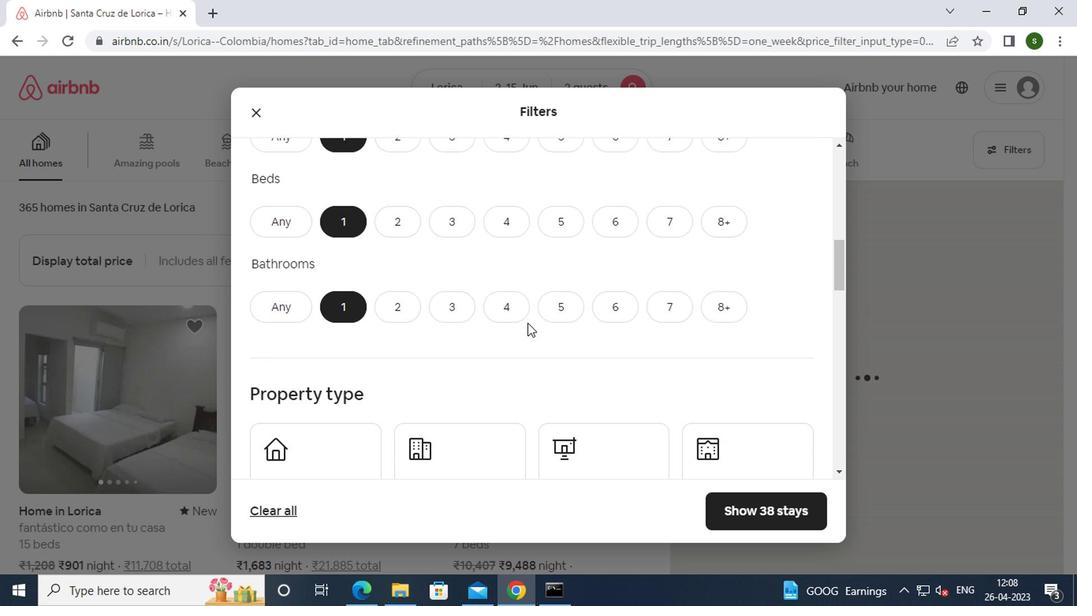 
Action: Mouse moved to (340, 360)
Screenshot: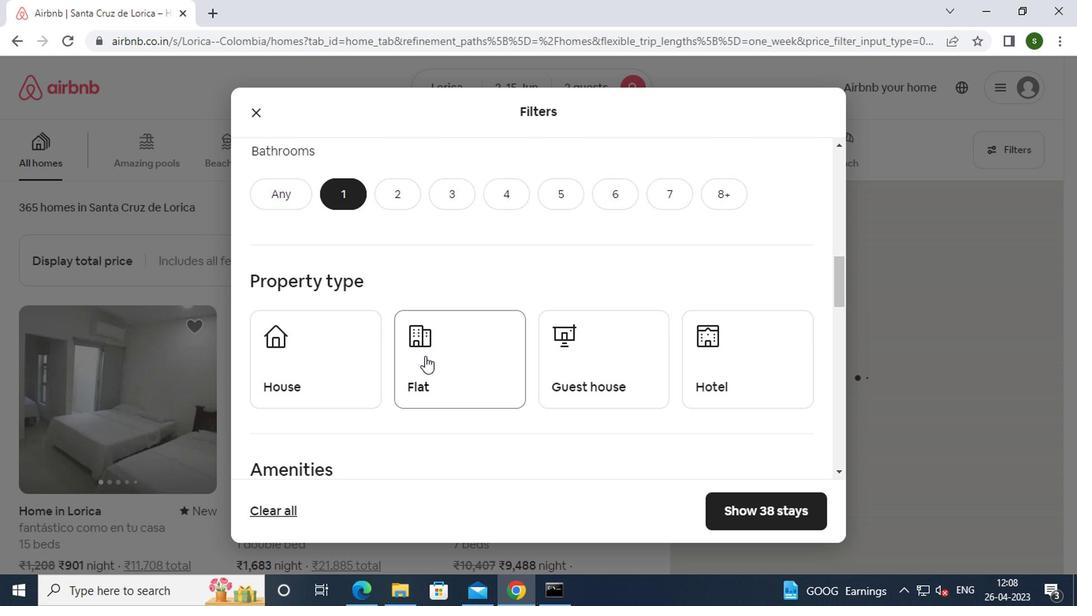 
Action: Mouse pressed left at (340, 360)
Screenshot: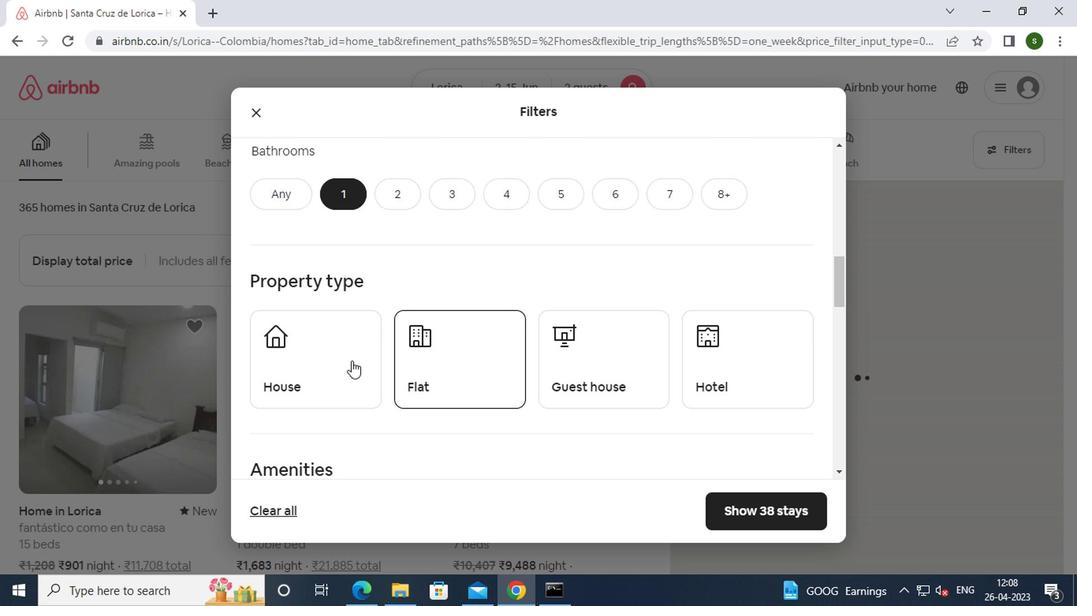 
Action: Mouse moved to (486, 375)
Screenshot: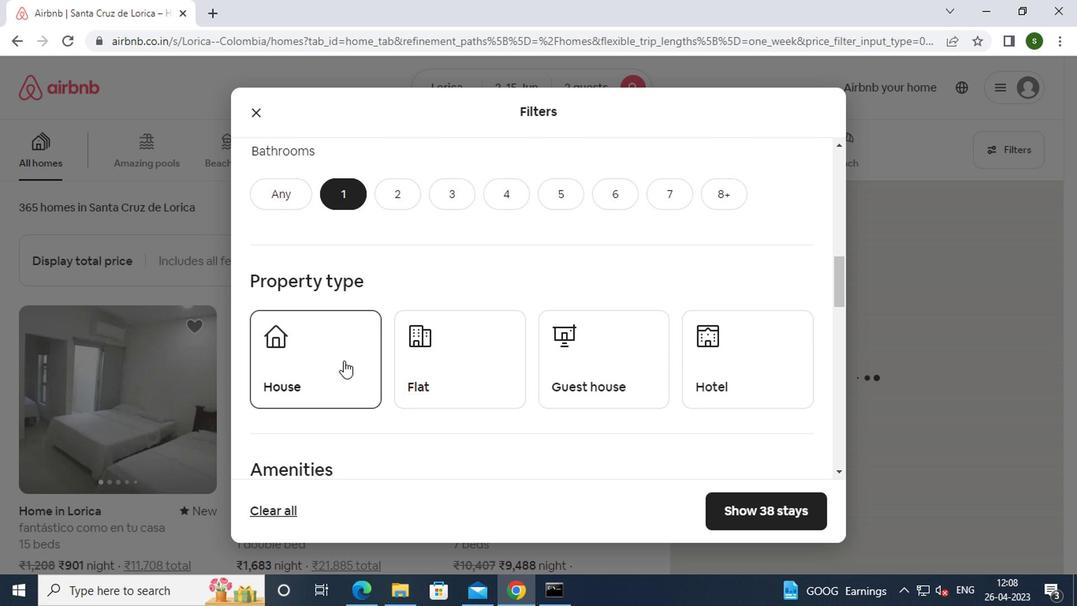 
Action: Mouse pressed left at (486, 375)
Screenshot: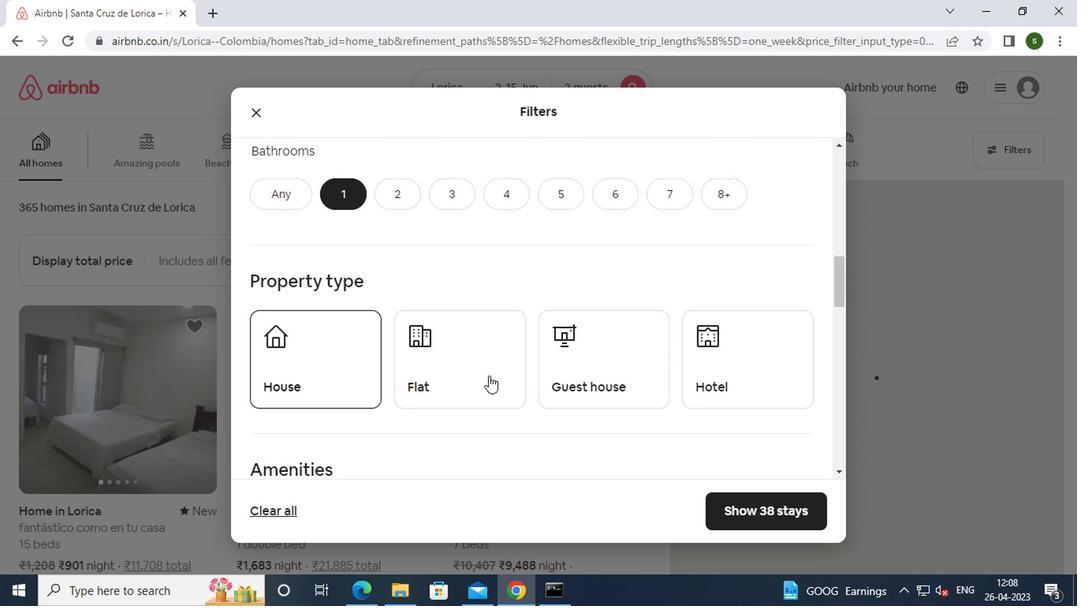 
Action: Mouse moved to (639, 355)
Screenshot: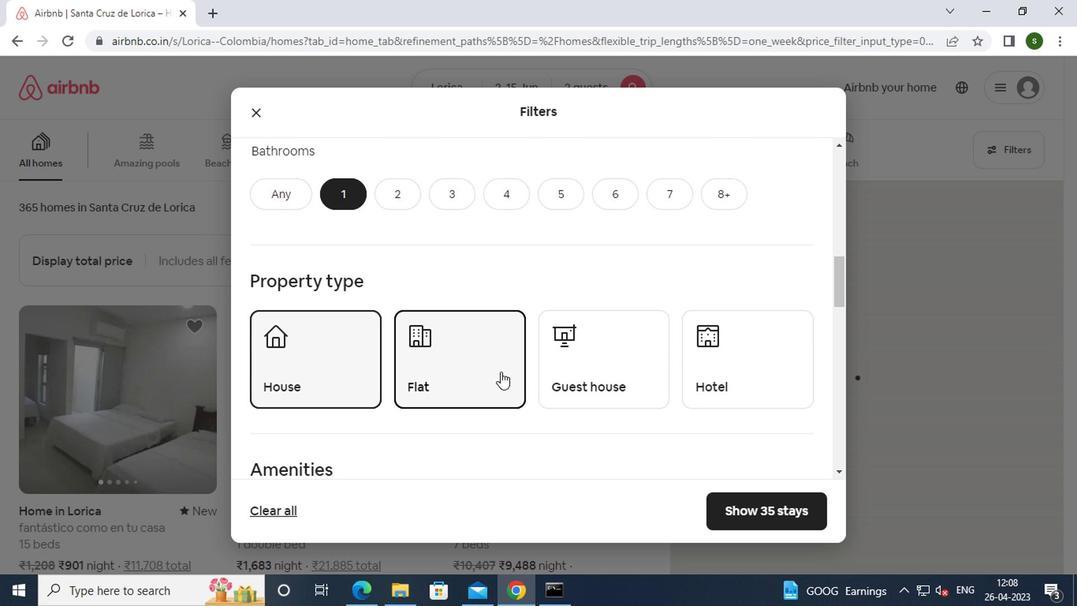 
Action: Mouse pressed left at (639, 355)
Screenshot: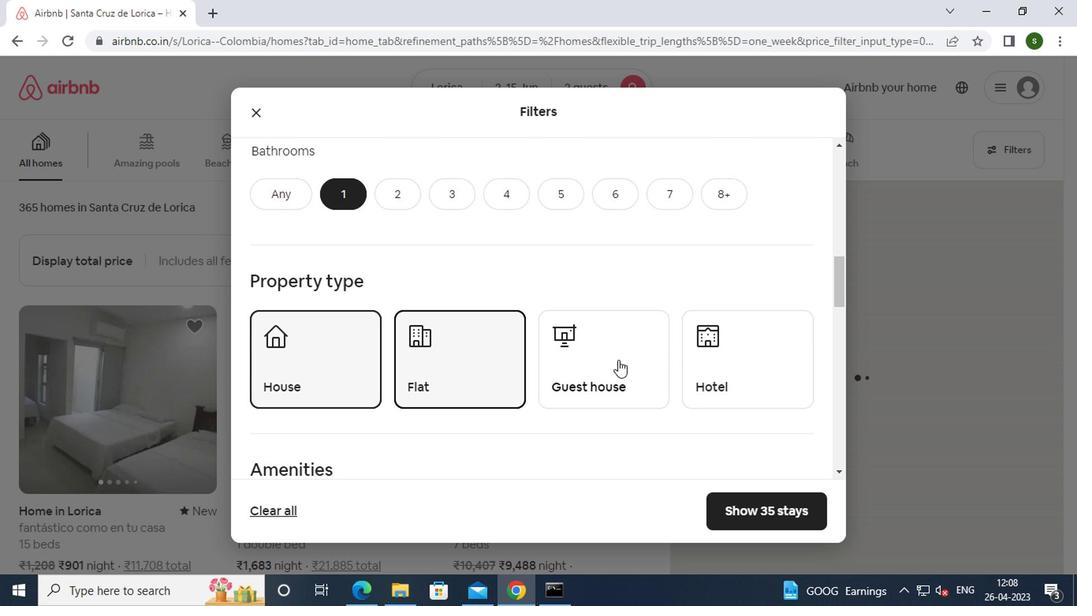 
Action: Mouse moved to (766, 358)
Screenshot: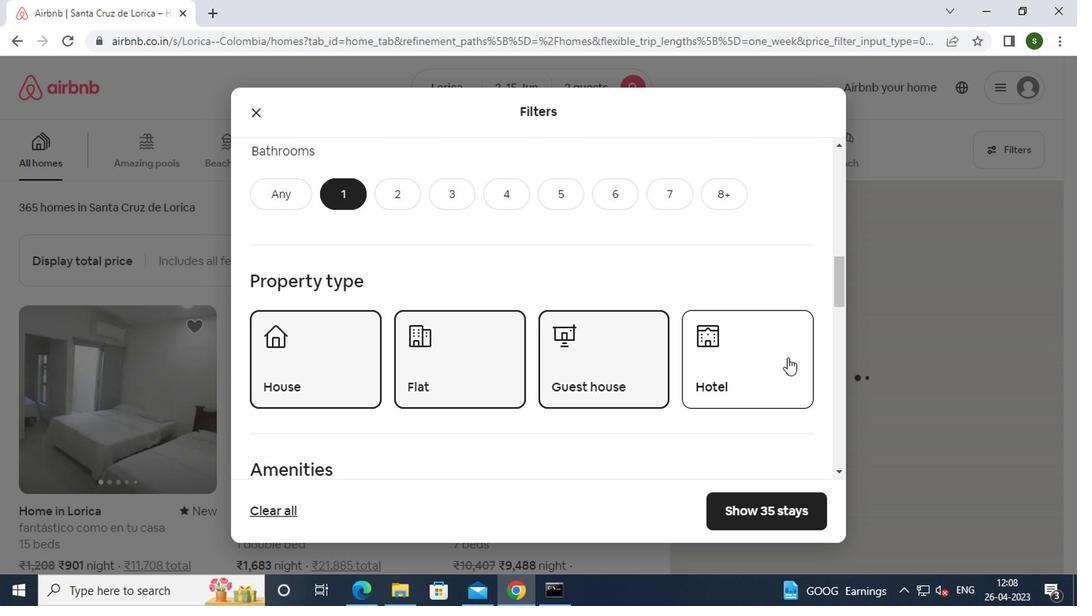 
Action: Mouse pressed left at (766, 358)
Screenshot: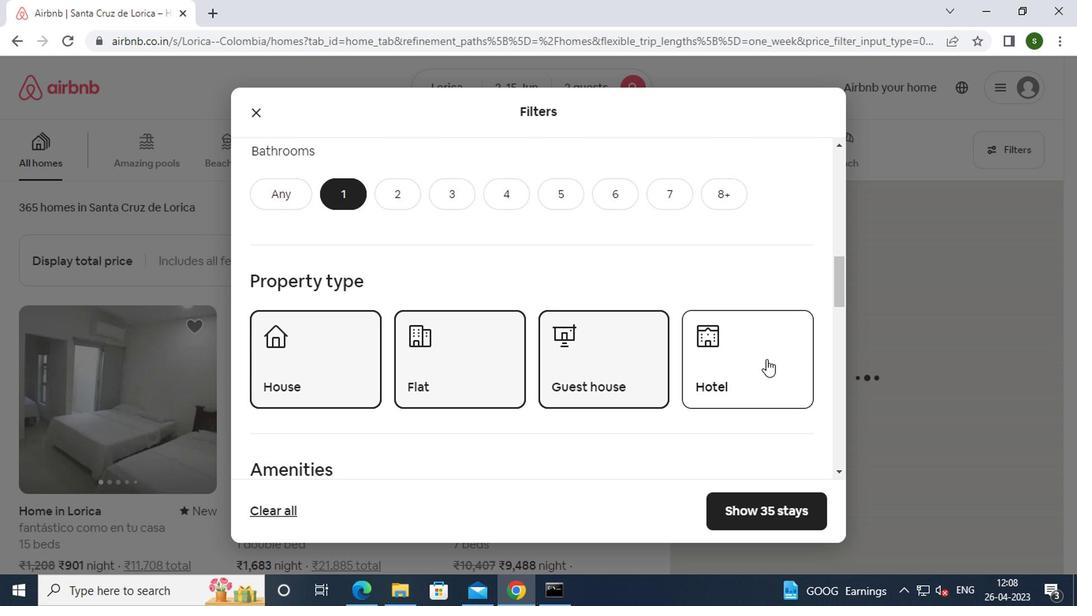
Action: Mouse moved to (689, 362)
Screenshot: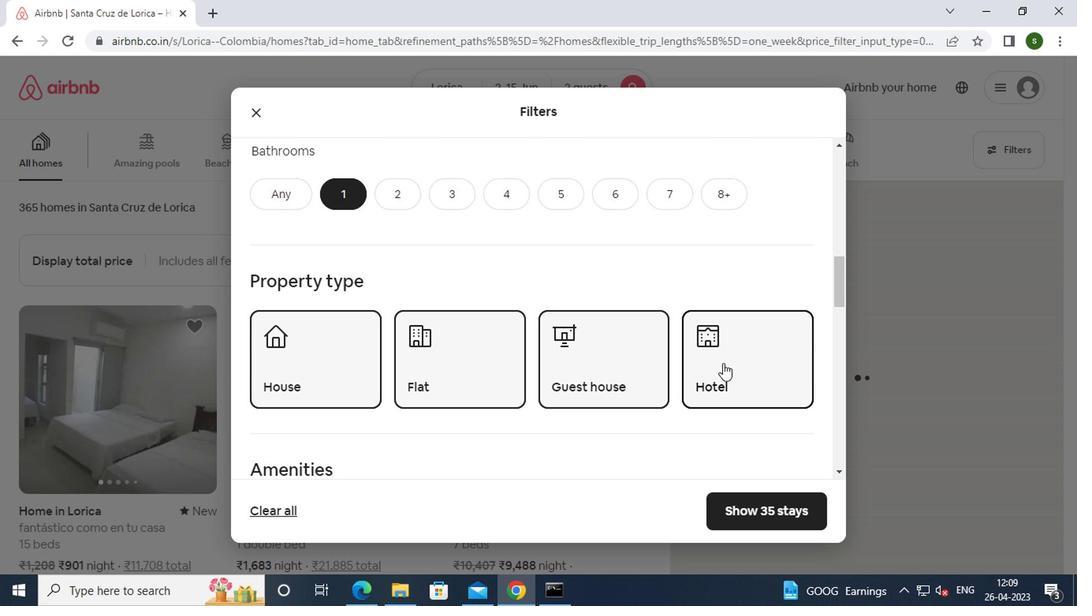 
Action: Mouse scrolled (689, 362) with delta (0, 0)
Screenshot: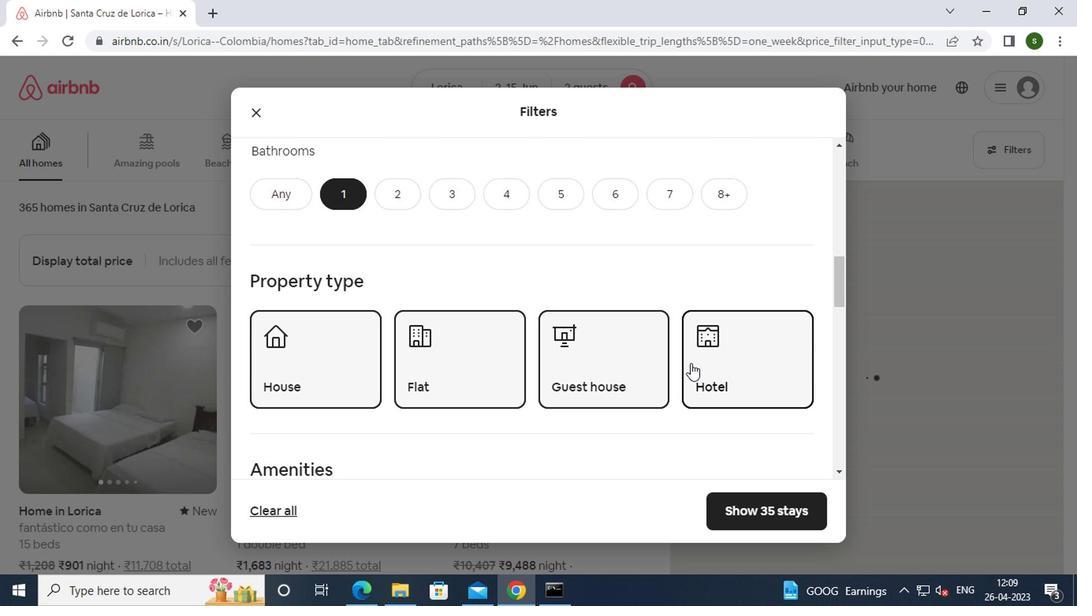 
Action: Mouse scrolled (689, 362) with delta (0, 0)
Screenshot: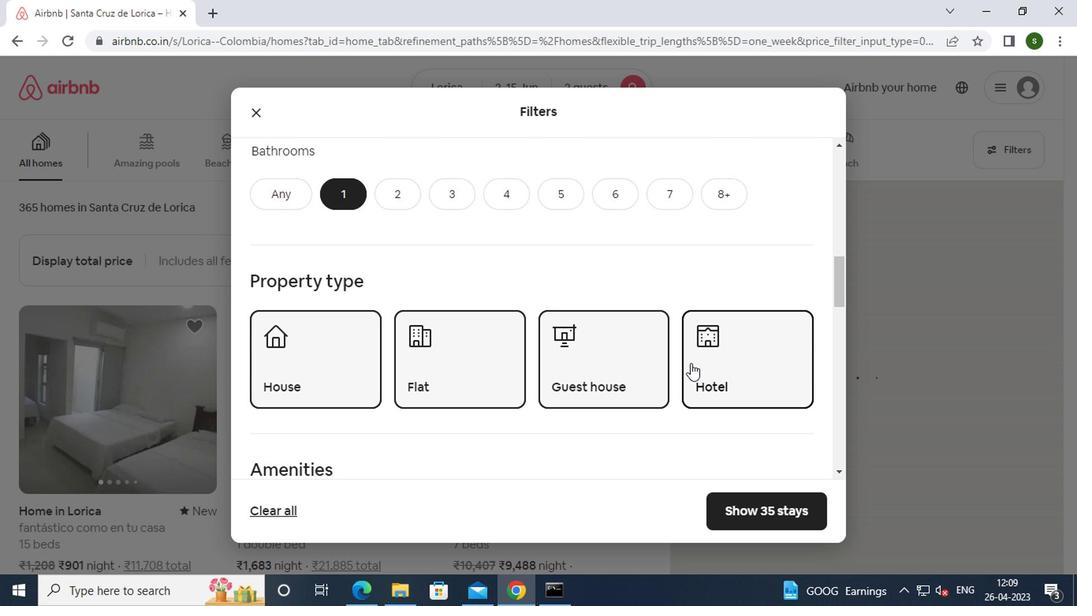 
Action: Mouse scrolled (689, 362) with delta (0, 0)
Screenshot: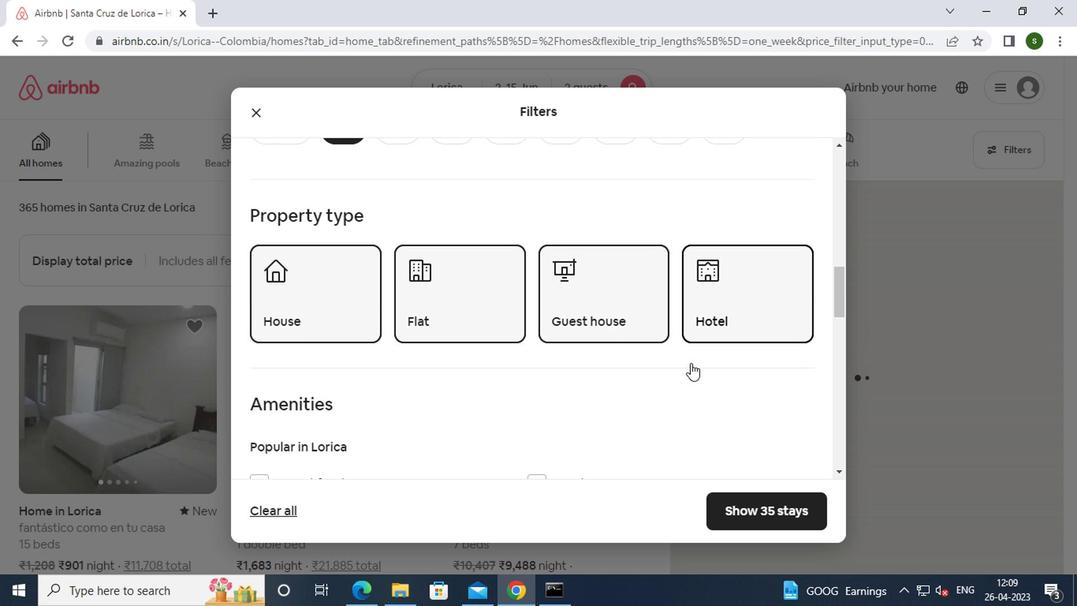 
Action: Mouse scrolled (689, 362) with delta (0, 0)
Screenshot: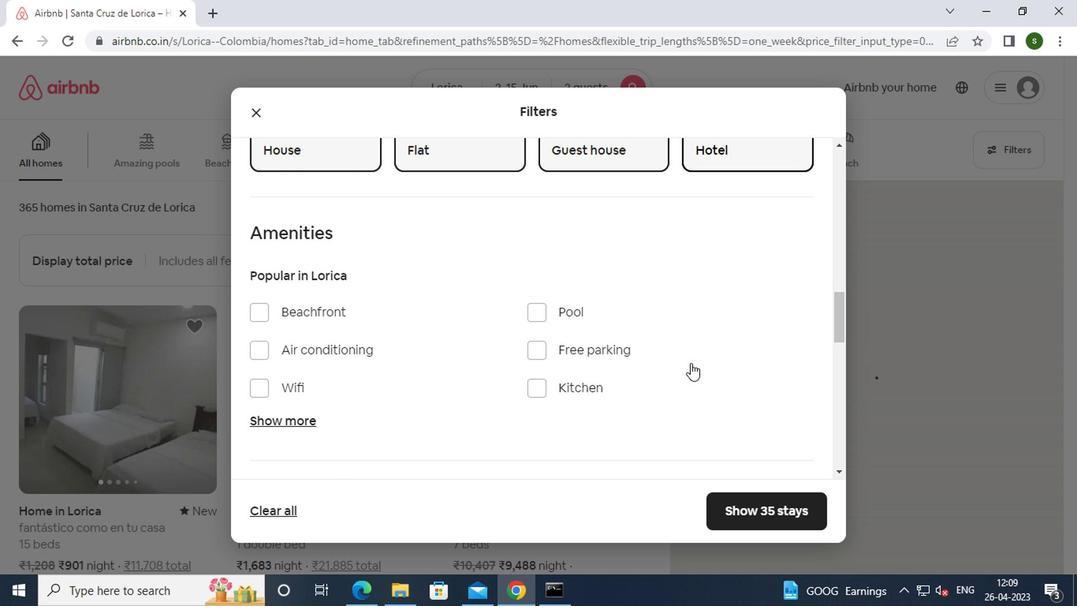 
Action: Mouse moved to (293, 342)
Screenshot: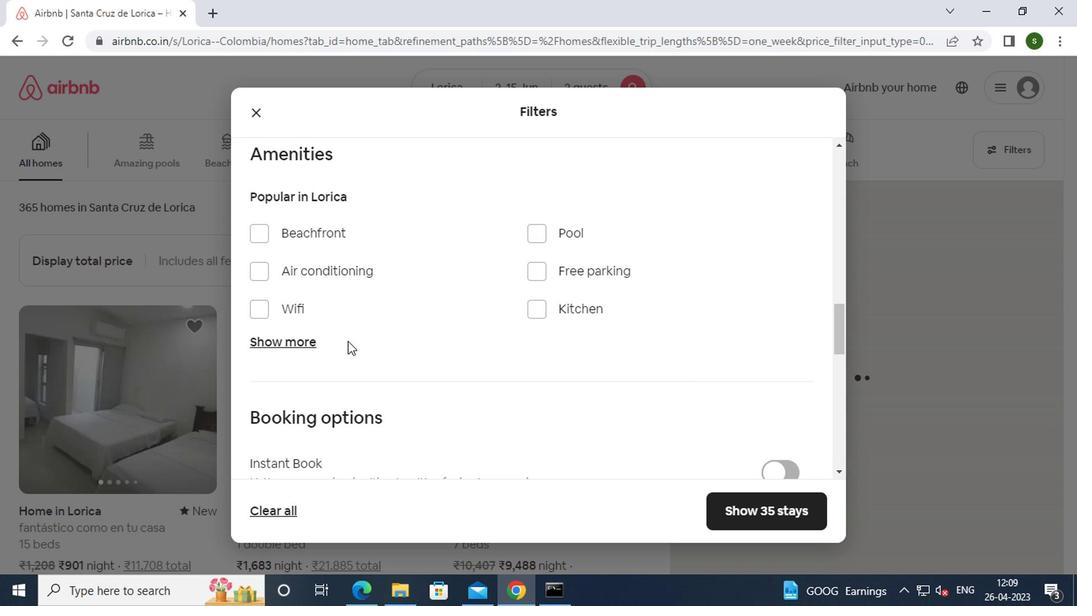 
Action: Mouse pressed left at (293, 342)
Screenshot: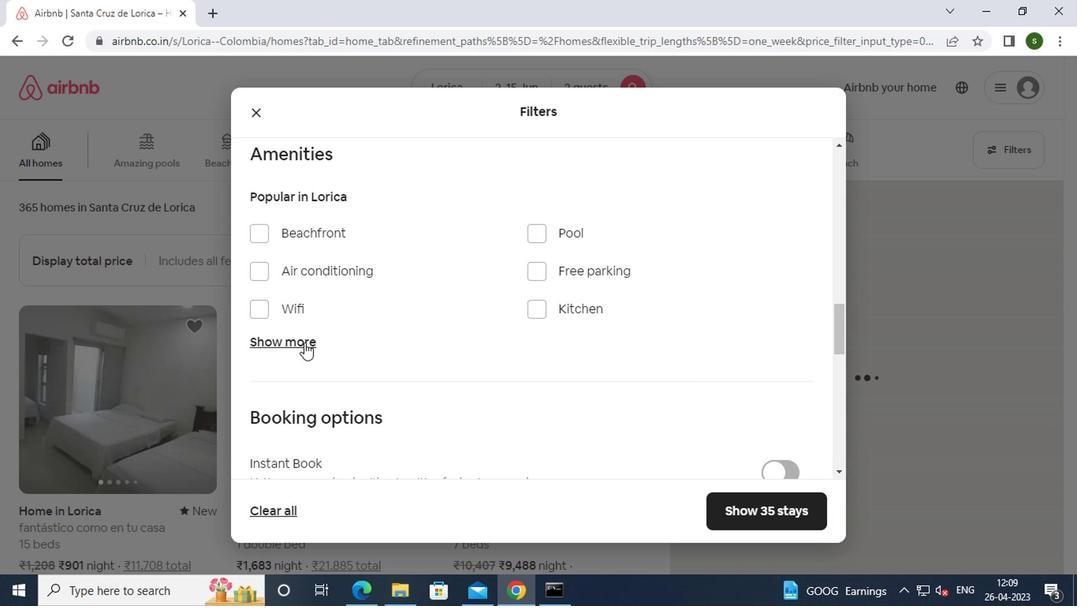 
Action: Mouse moved to (302, 390)
Screenshot: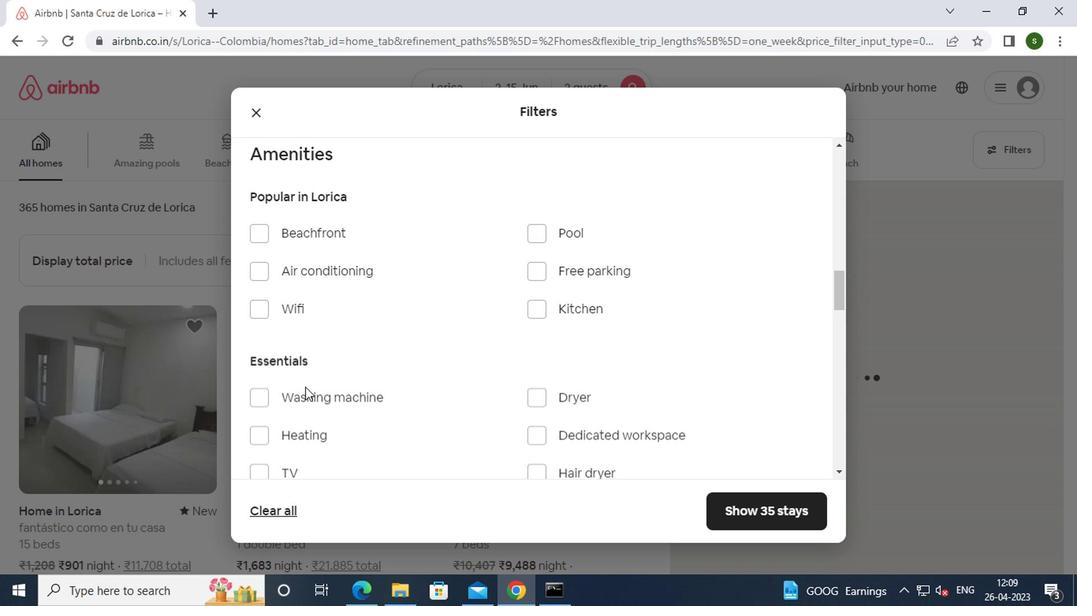 
Action: Mouse pressed left at (302, 390)
Screenshot: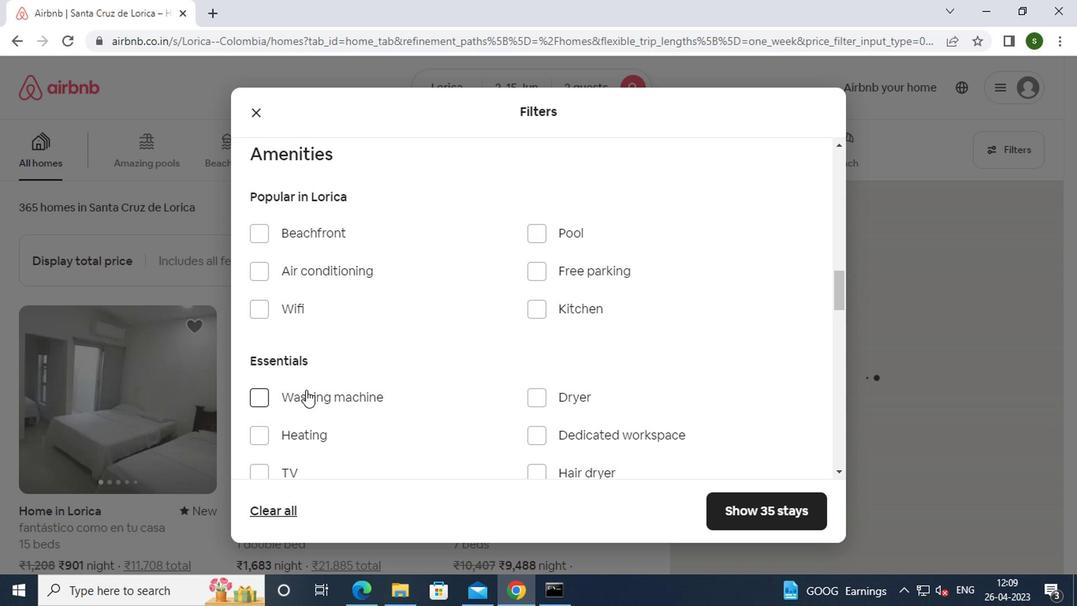 
Action: Mouse moved to (458, 371)
Screenshot: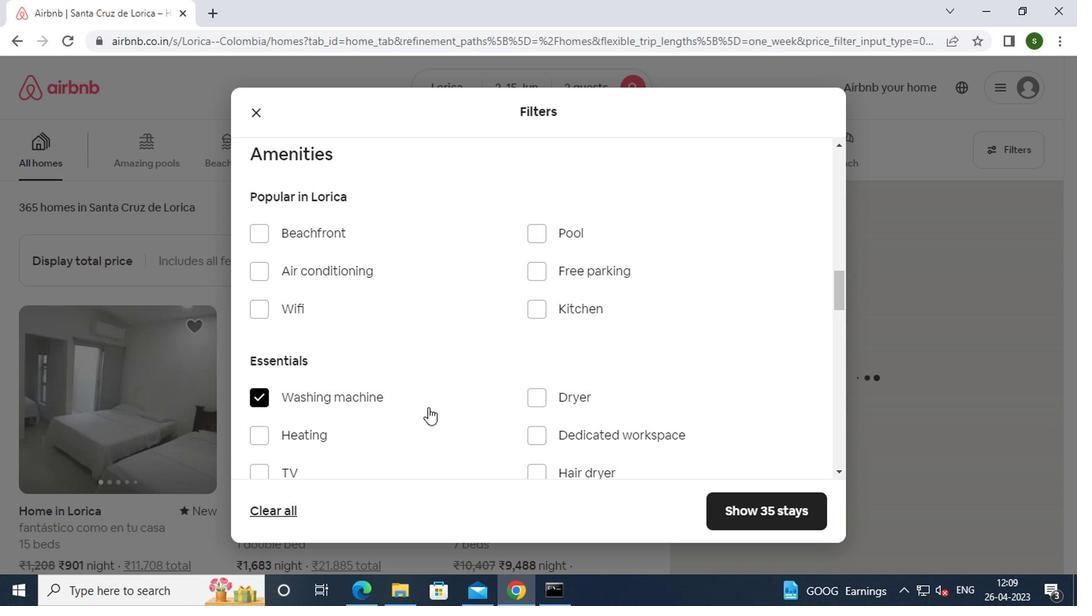 
Action: Mouse scrolled (458, 371) with delta (0, 0)
Screenshot: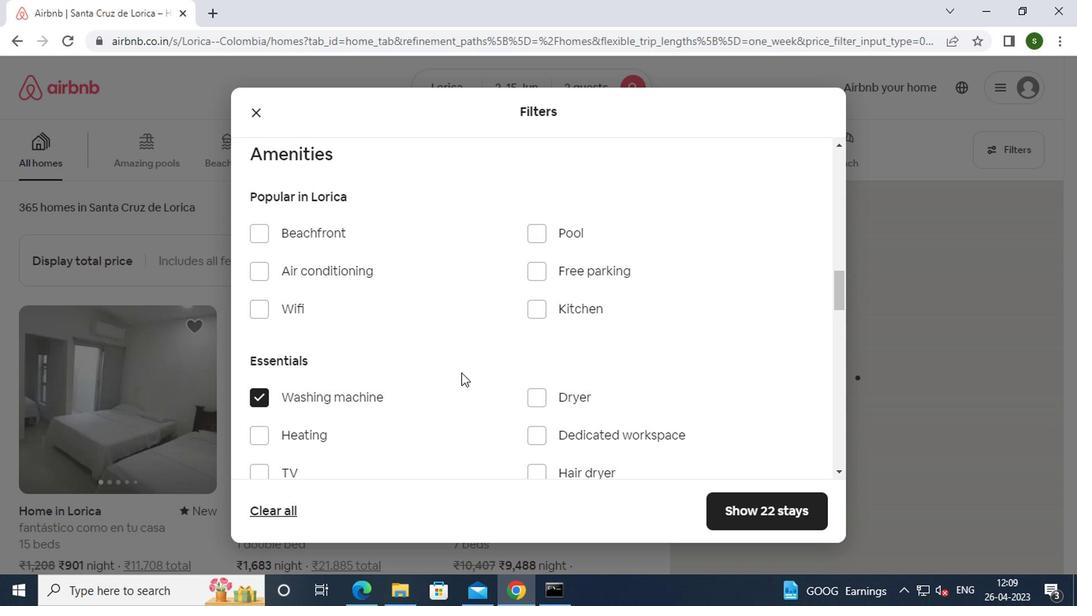 
Action: Mouse scrolled (458, 371) with delta (0, 0)
Screenshot: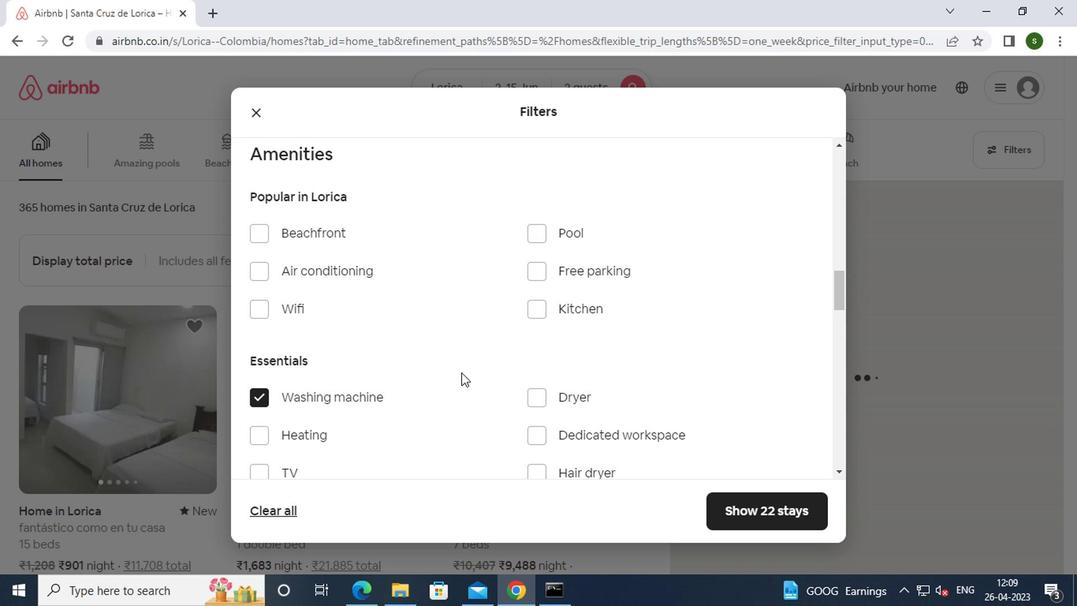 
Action: Mouse scrolled (458, 371) with delta (0, 0)
Screenshot: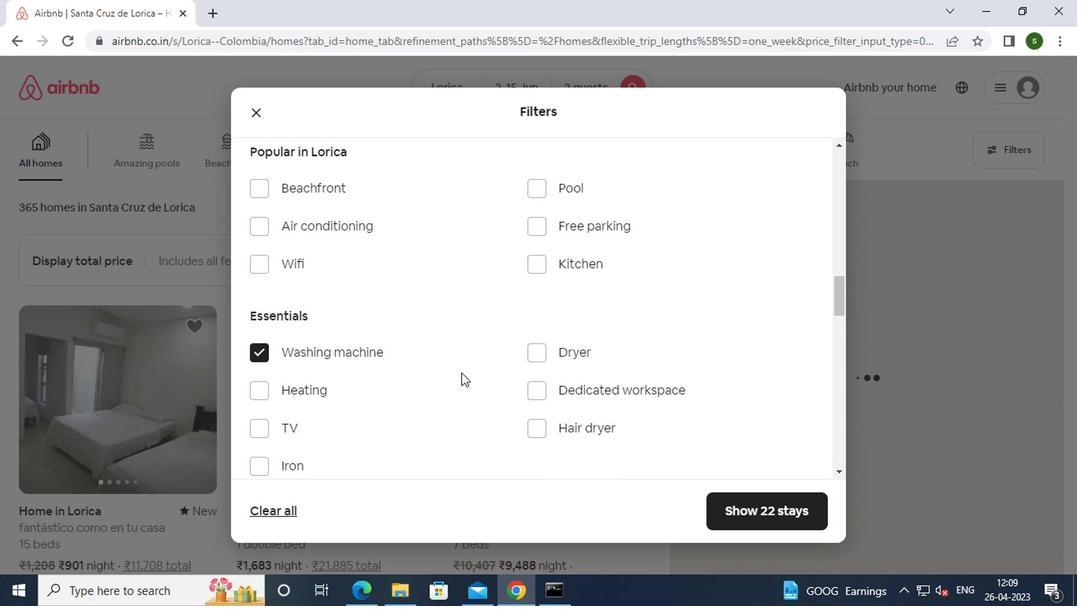 
Action: Mouse moved to (461, 364)
Screenshot: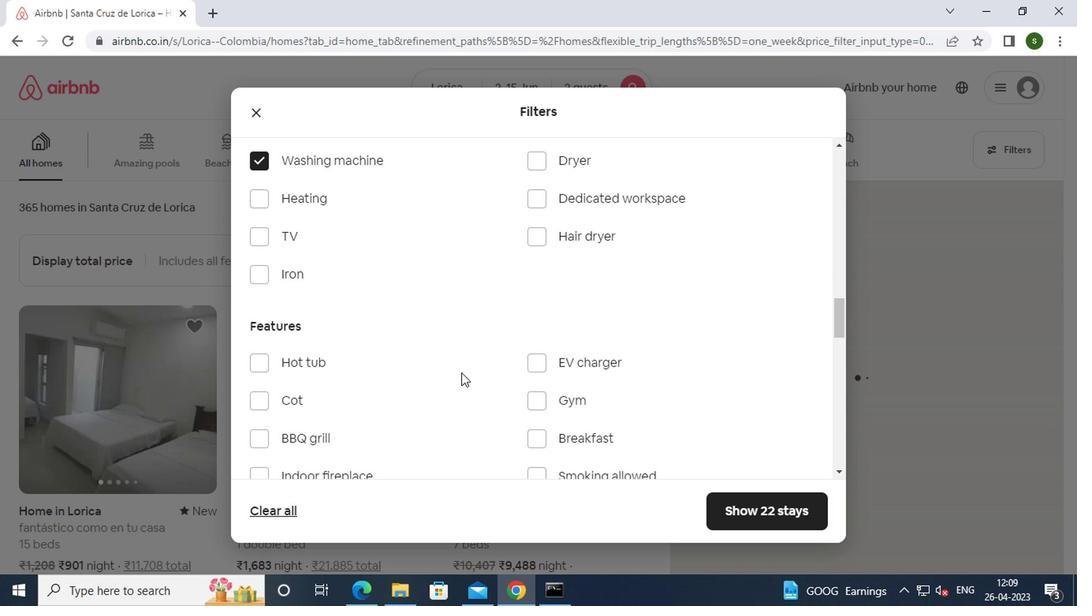 
Action: Mouse scrolled (461, 364) with delta (0, 0)
Screenshot: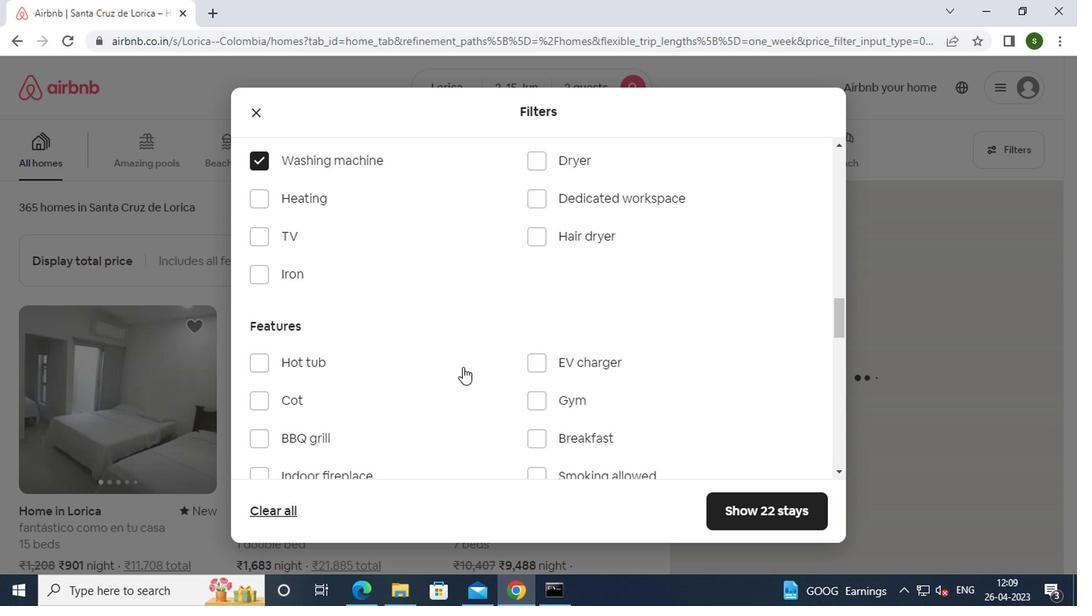 
Action: Mouse scrolled (461, 364) with delta (0, 0)
Screenshot: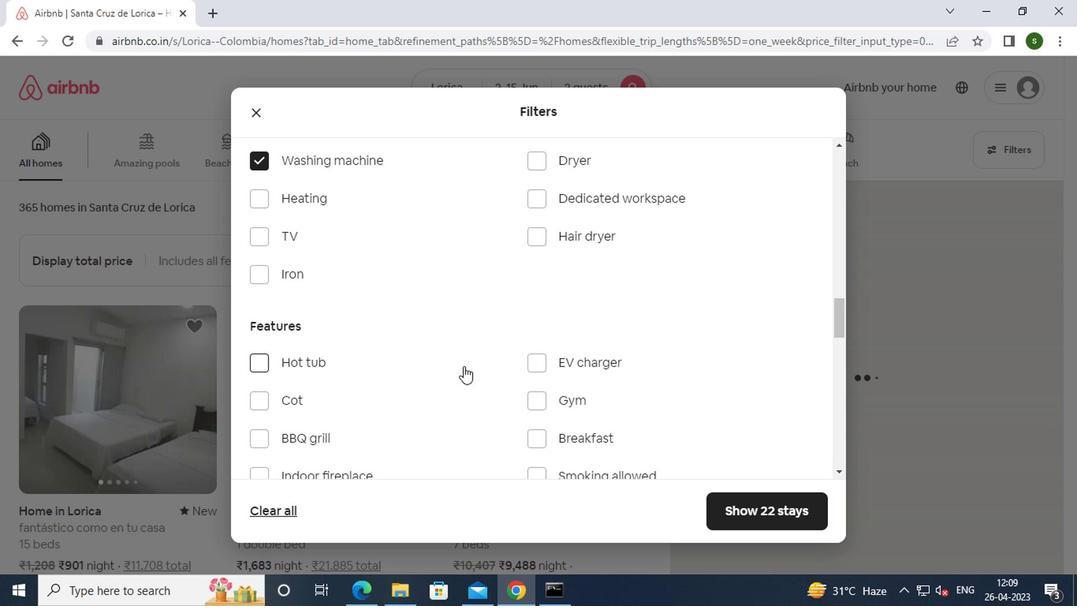 
Action: Mouse scrolled (461, 364) with delta (0, 0)
Screenshot: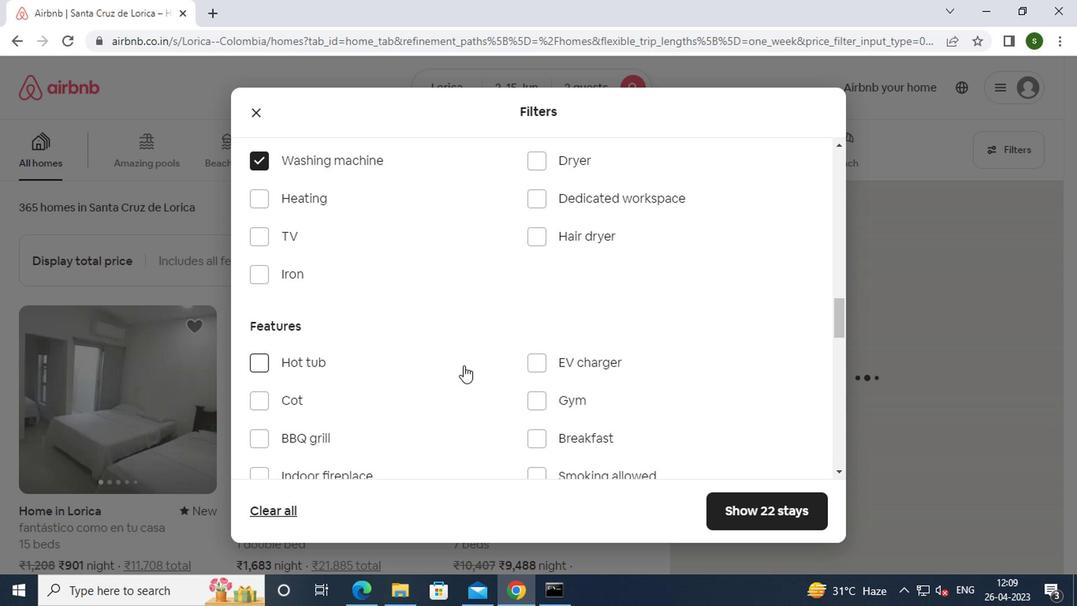 
Action: Mouse moved to (643, 378)
Screenshot: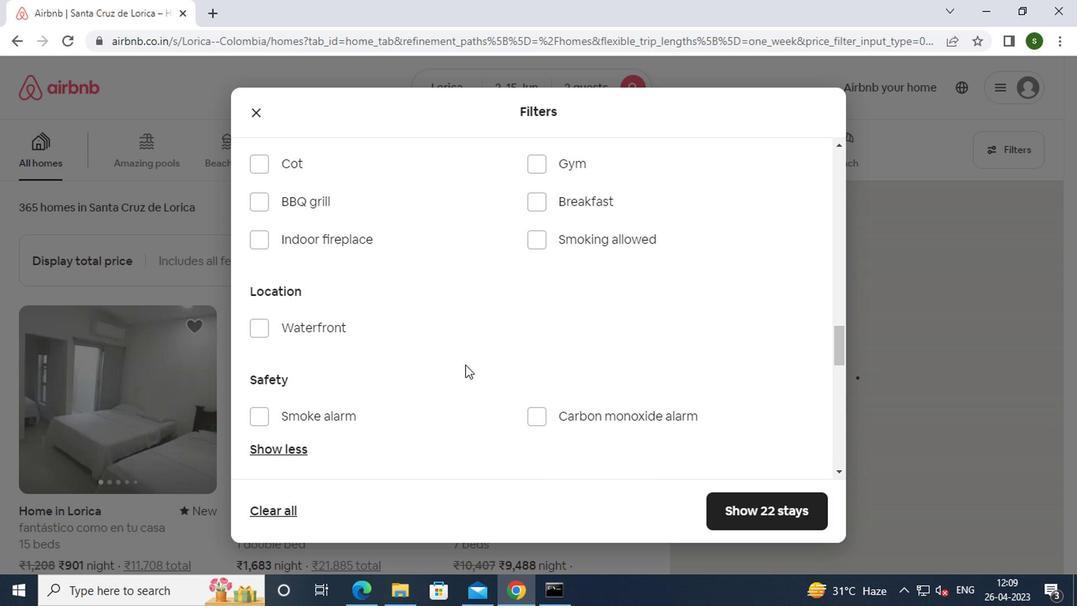 
Action: Mouse scrolled (643, 377) with delta (0, -1)
Screenshot: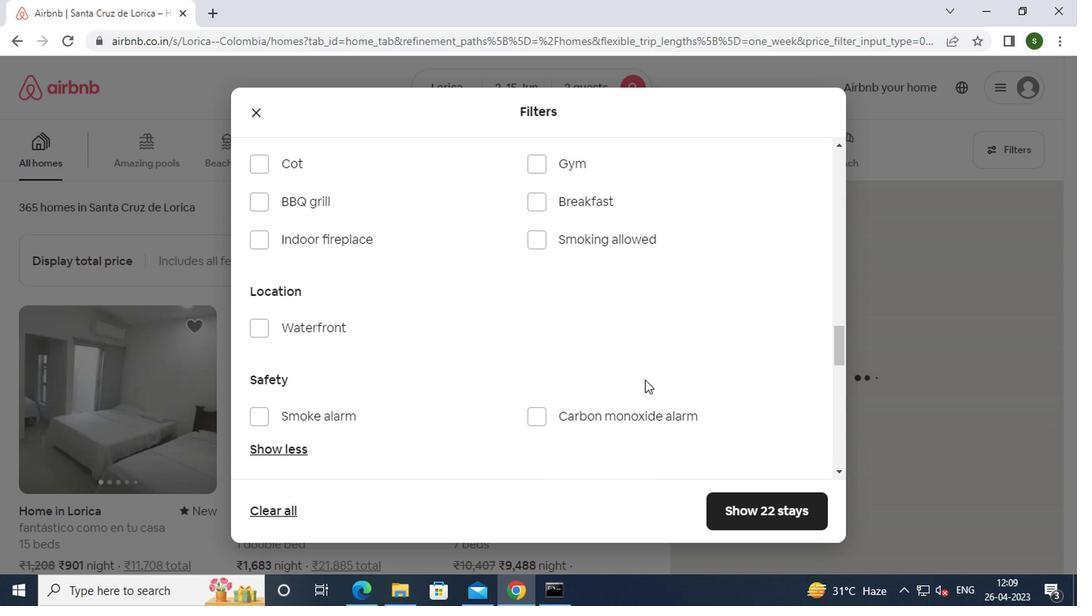 
Action: Mouse scrolled (643, 377) with delta (0, -1)
Screenshot: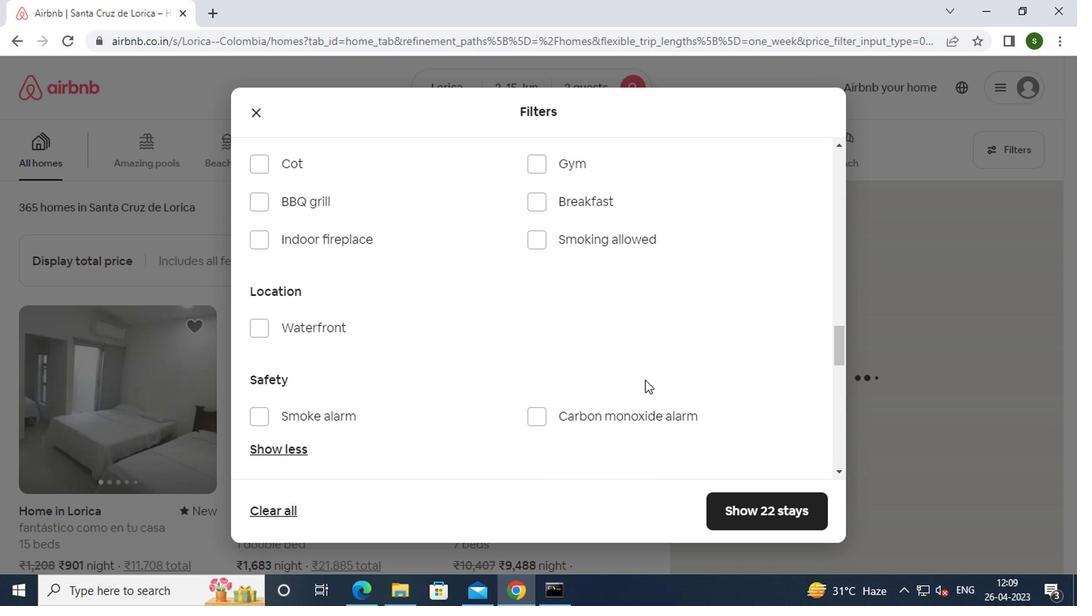 
Action: Mouse scrolled (643, 377) with delta (0, -1)
Screenshot: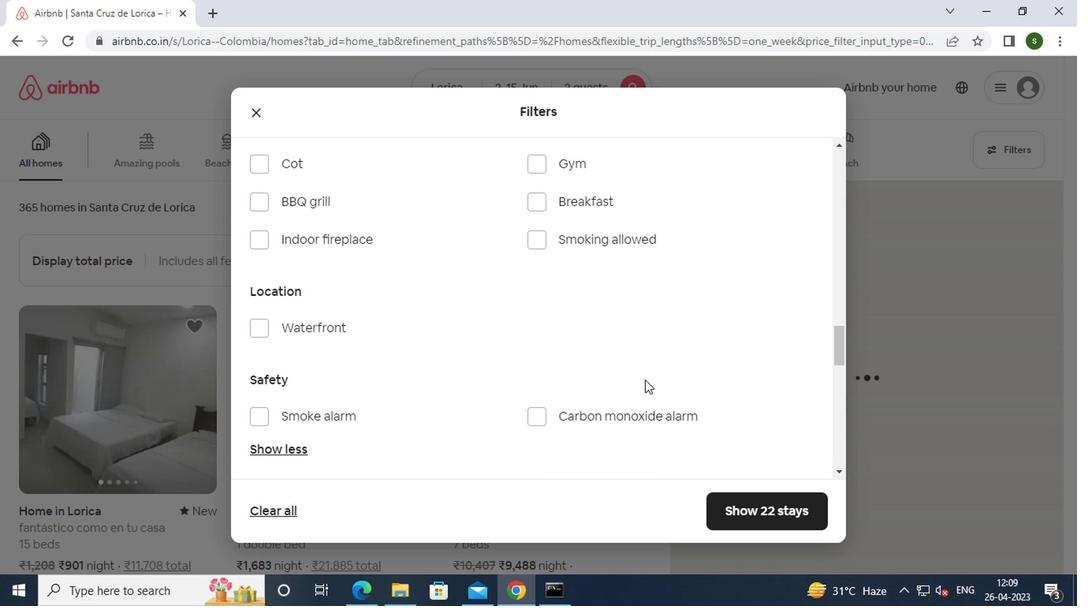 
Action: Mouse moved to (772, 392)
Screenshot: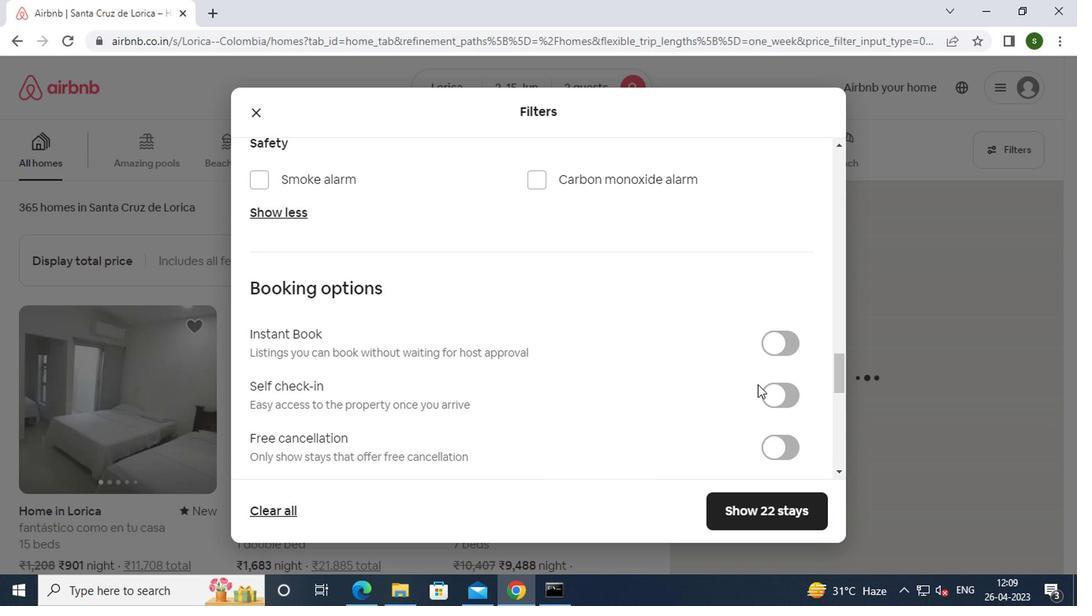 
Action: Mouse pressed left at (772, 392)
Screenshot: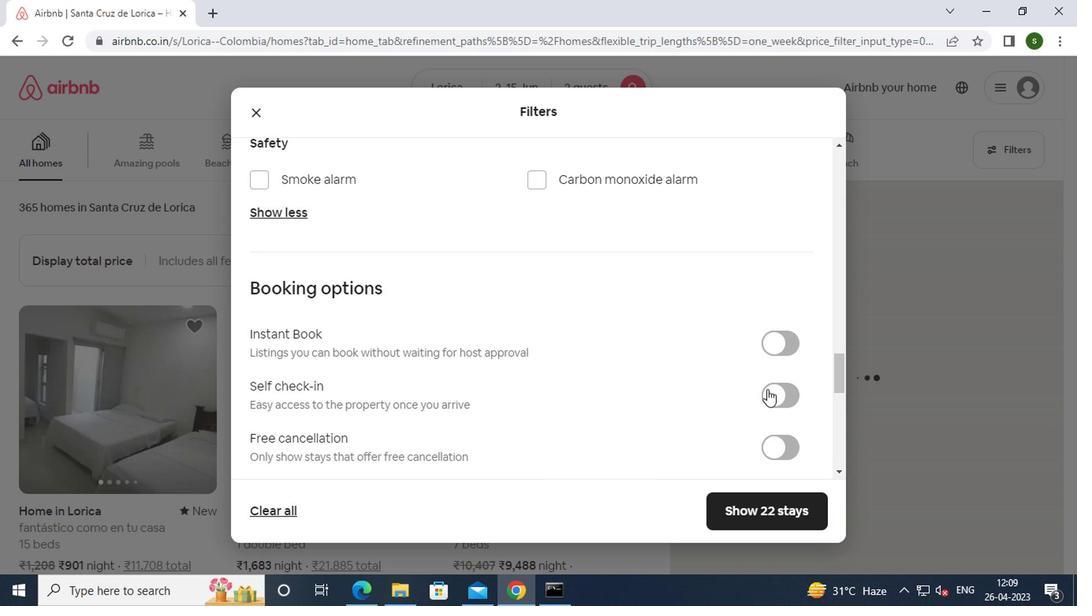 
Action: Mouse moved to (692, 382)
Screenshot: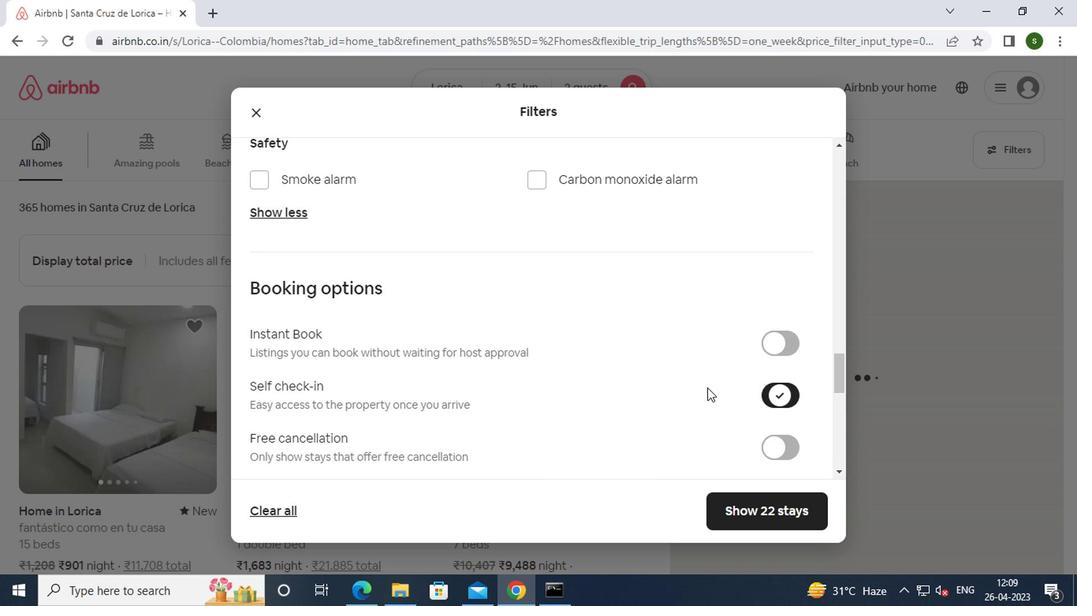 
Action: Mouse scrolled (692, 381) with delta (0, 0)
Screenshot: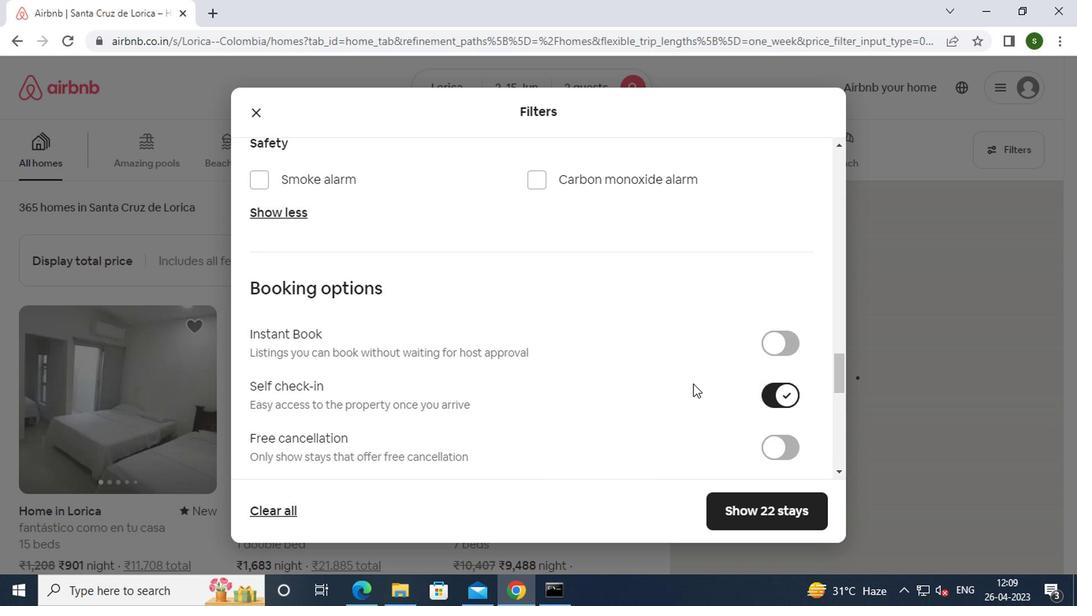 
Action: Mouse scrolled (692, 381) with delta (0, 0)
Screenshot: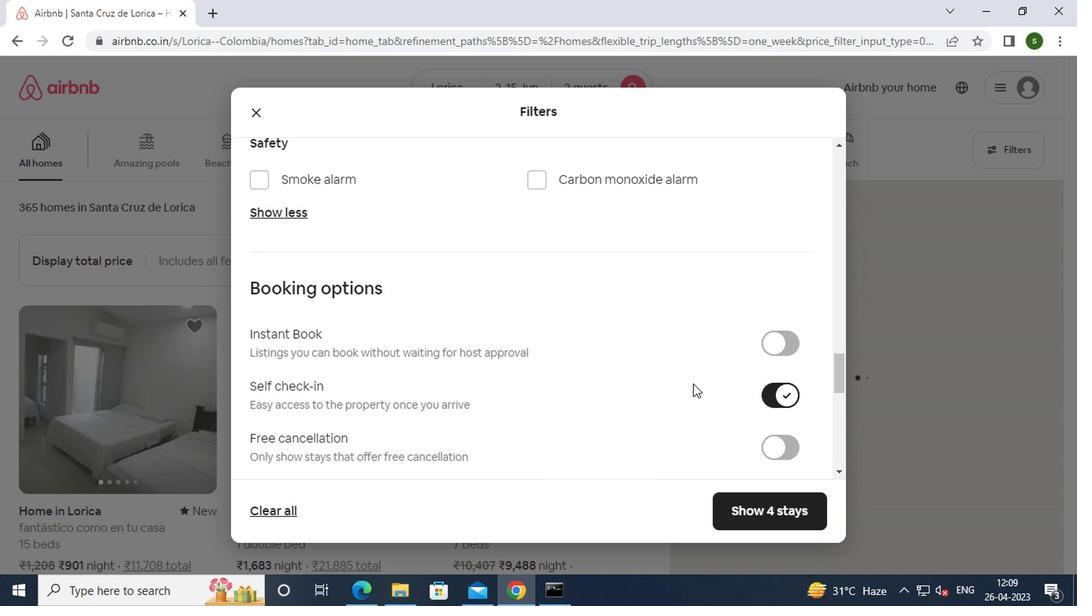 
Action: Mouse scrolled (692, 381) with delta (0, 0)
Screenshot: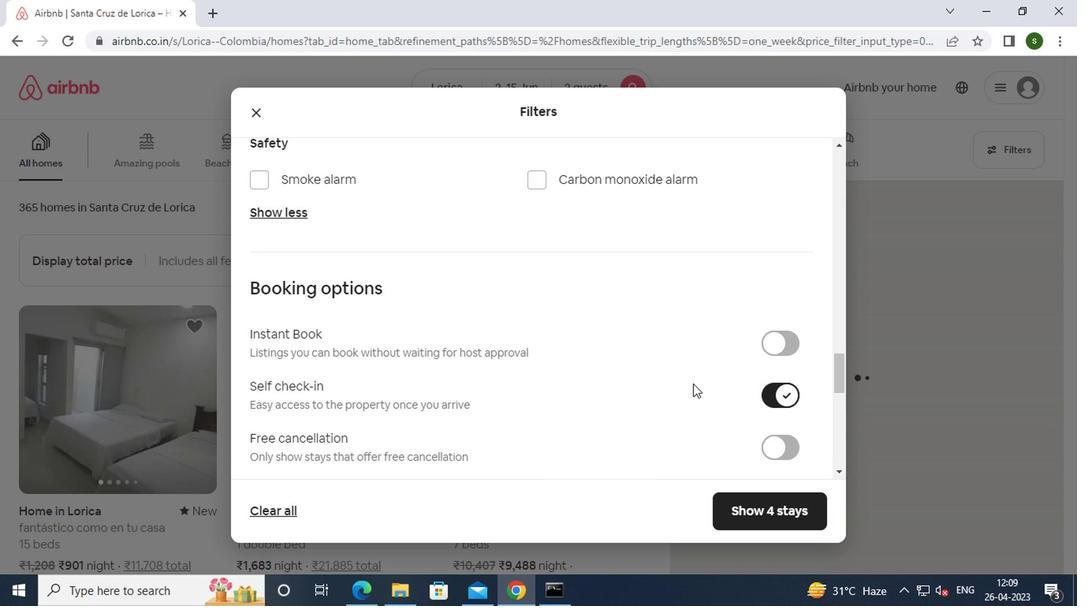 
Action: Mouse scrolled (692, 381) with delta (0, 0)
Screenshot: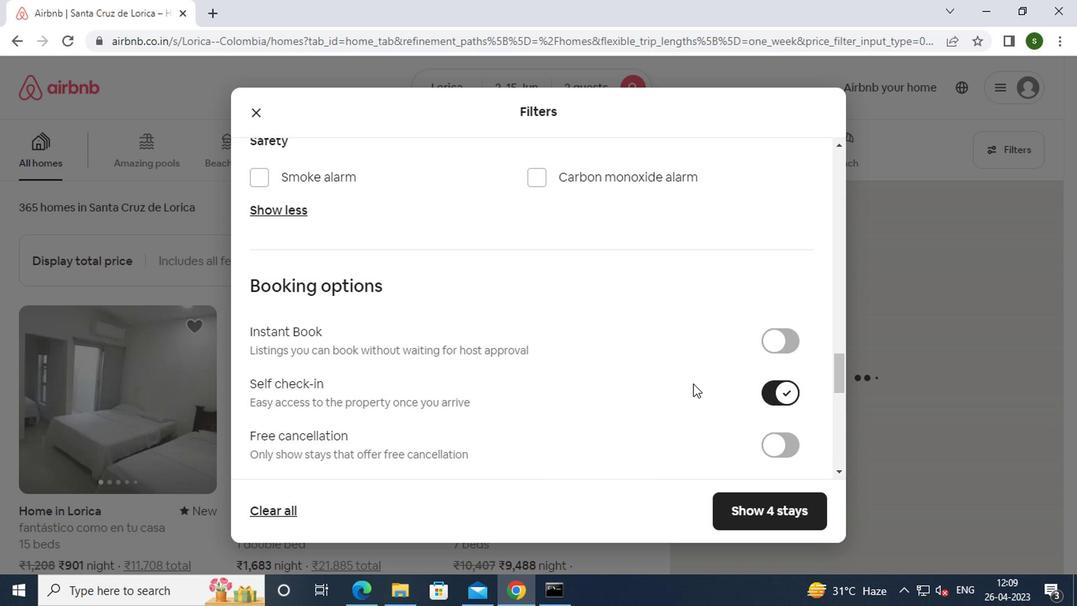 
Action: Mouse scrolled (692, 381) with delta (0, 0)
Screenshot: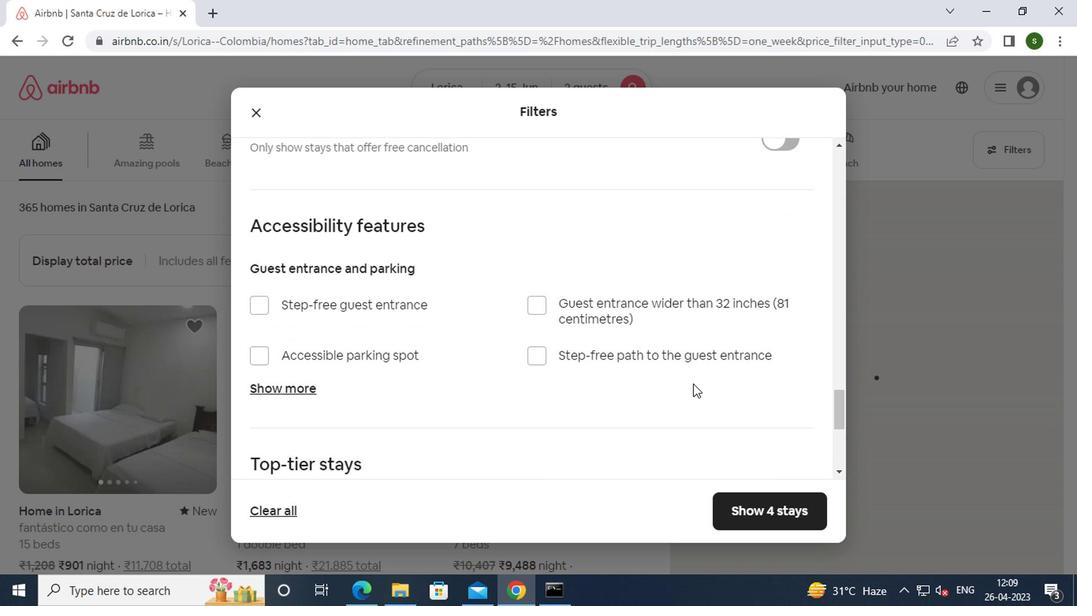 
Action: Mouse scrolled (692, 381) with delta (0, 0)
Screenshot: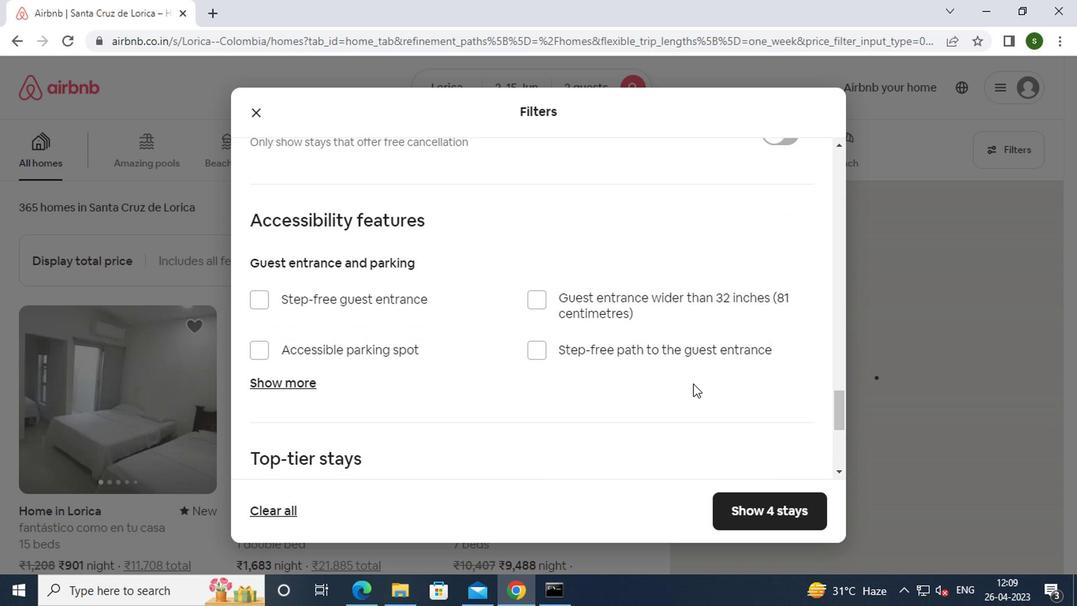 
Action: Mouse scrolled (692, 381) with delta (0, 0)
Screenshot: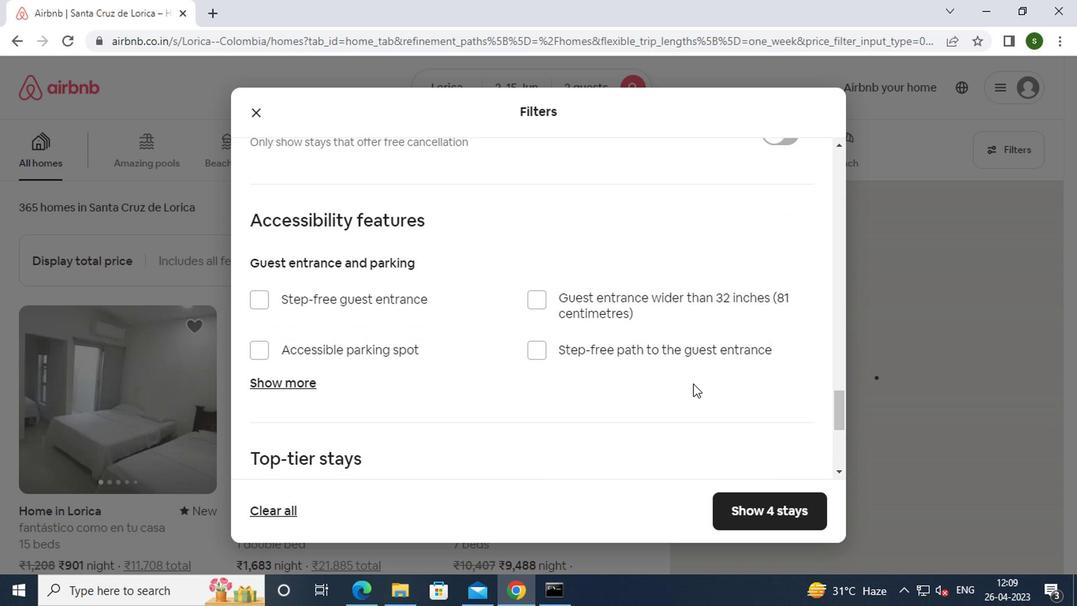 
Action: Mouse scrolled (692, 381) with delta (0, 0)
Screenshot: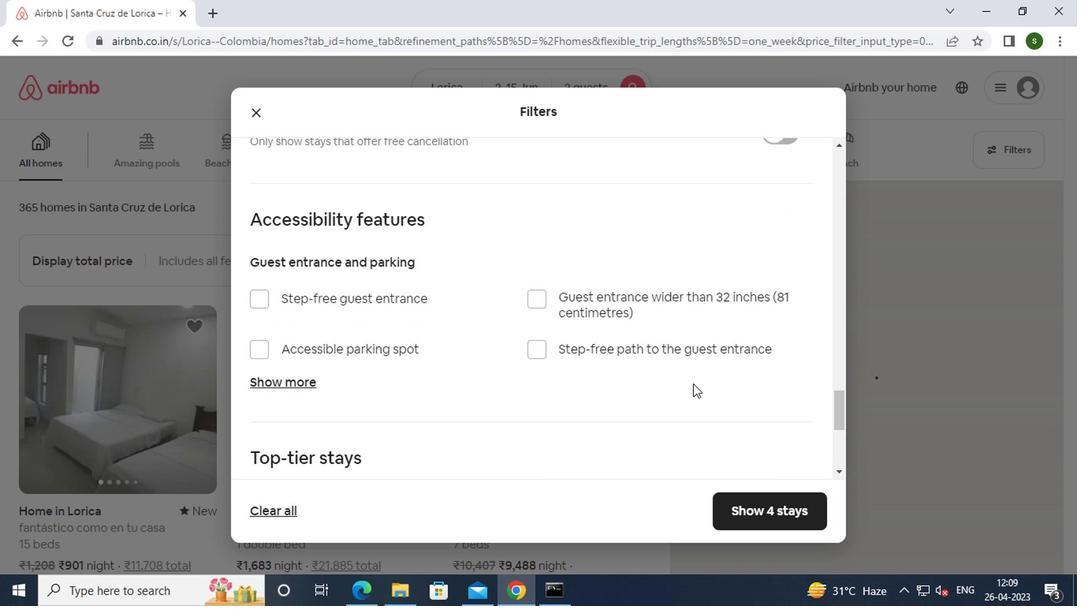 
Action: Mouse scrolled (692, 381) with delta (0, 0)
Screenshot: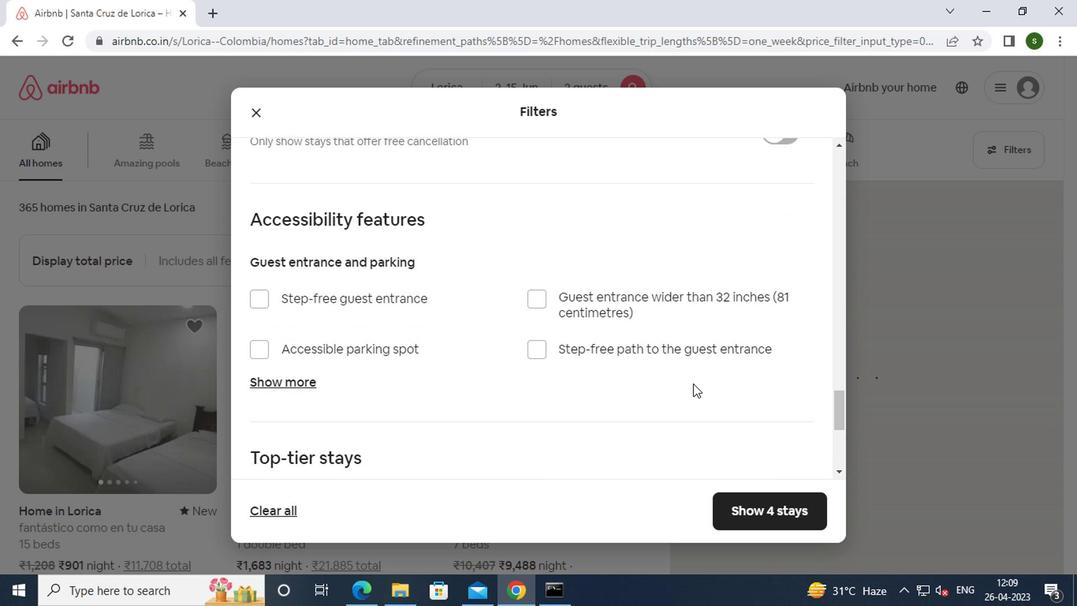 
Action: Mouse scrolled (692, 381) with delta (0, 0)
Screenshot: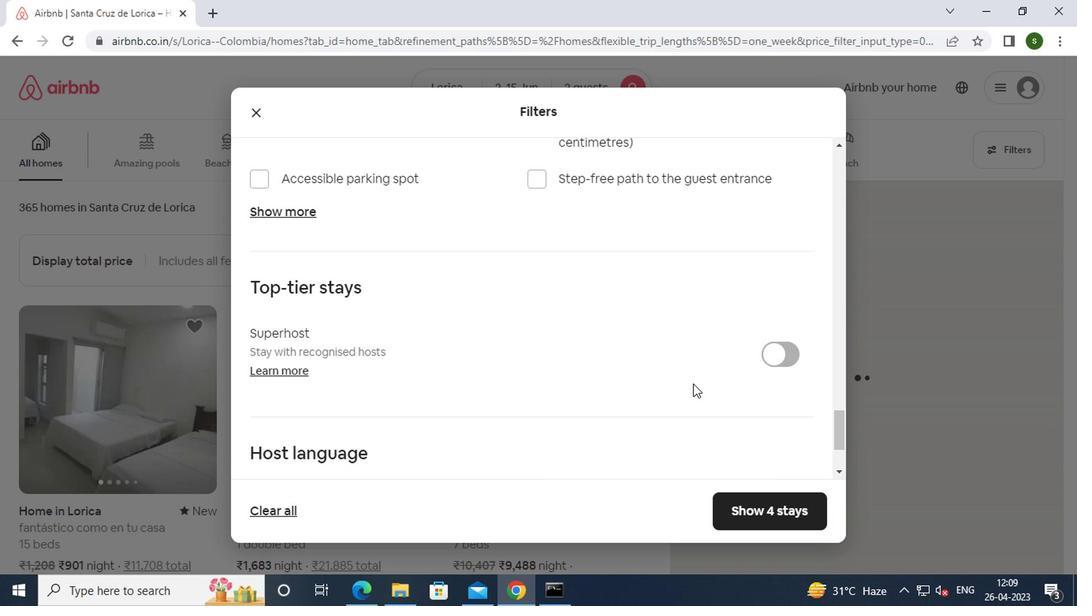 
Action: Mouse scrolled (692, 381) with delta (0, 0)
Screenshot: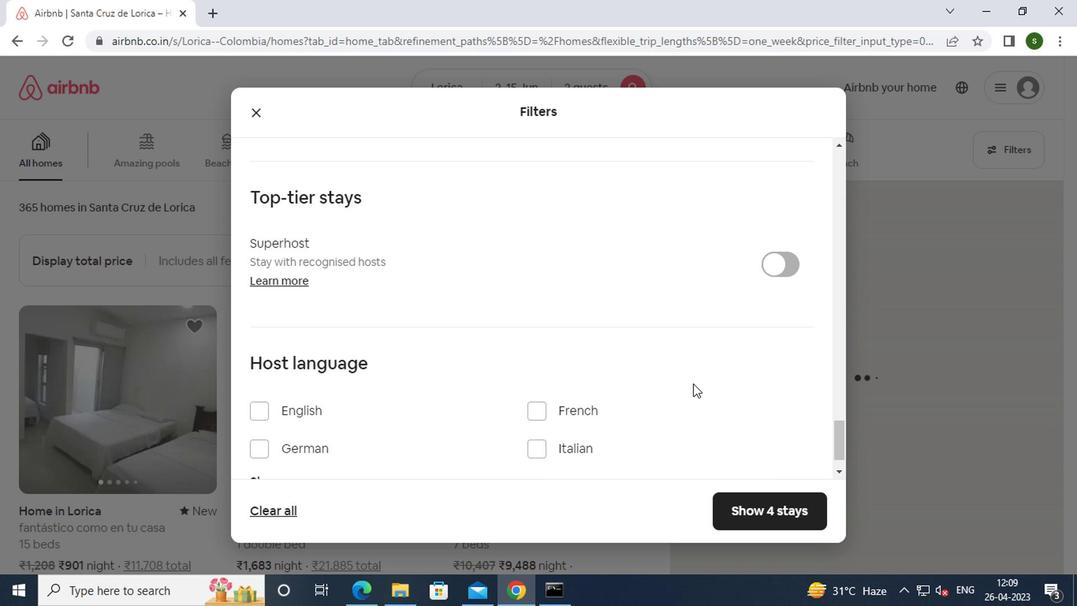
Action: Mouse moved to (286, 364)
Screenshot: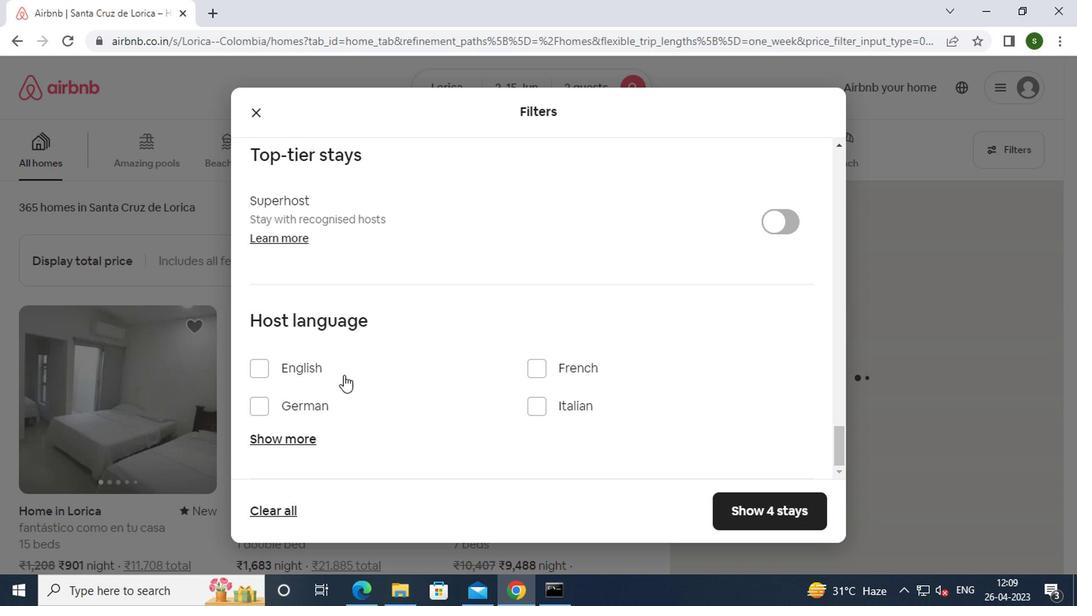 
Action: Mouse pressed left at (286, 364)
Screenshot: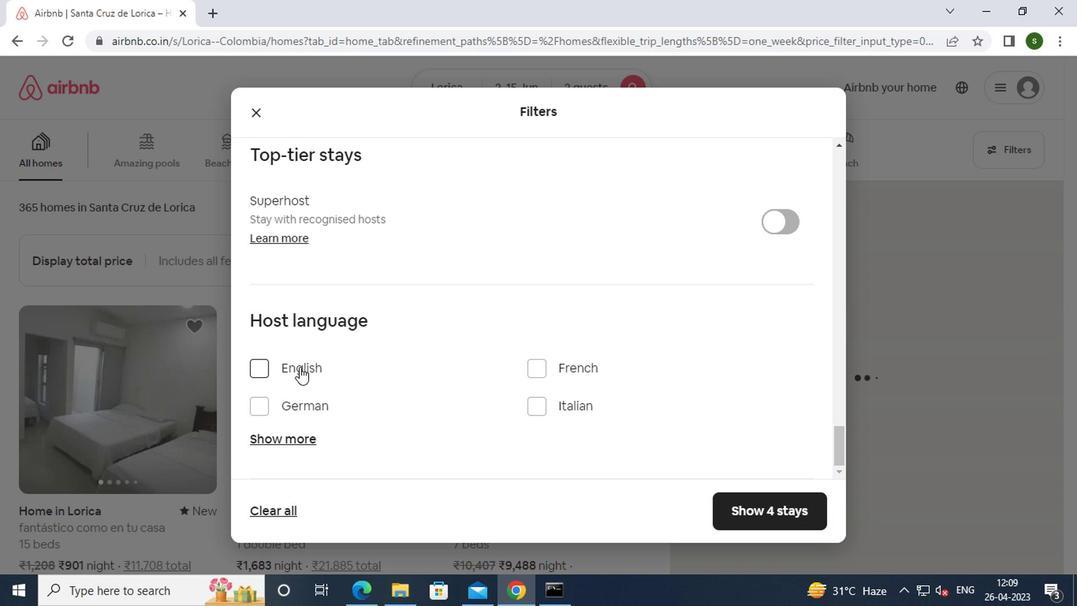 
Action: Mouse moved to (762, 508)
Screenshot: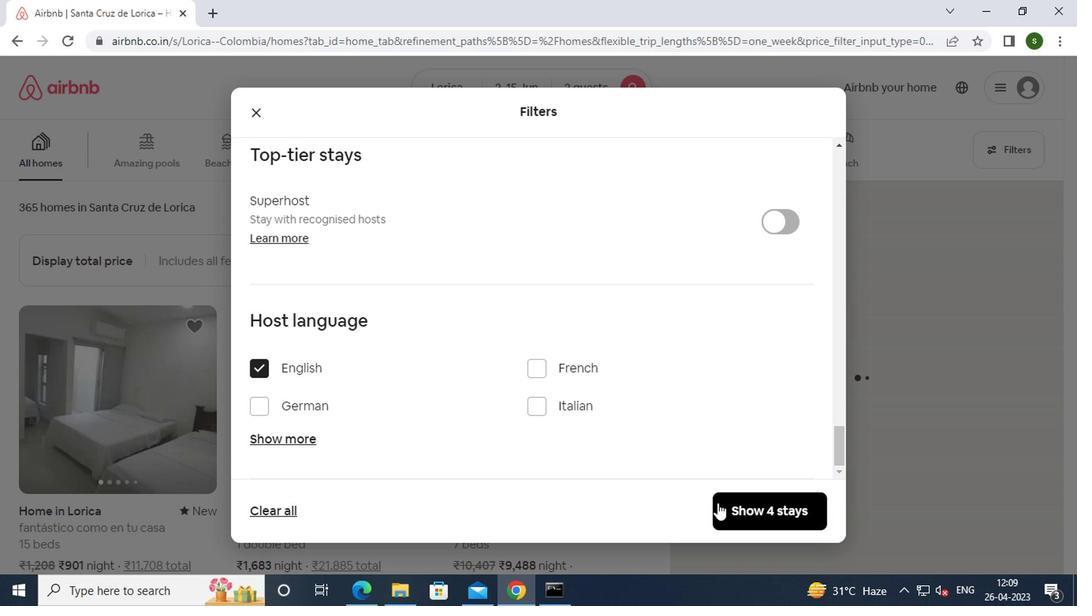 
Action: Mouse pressed left at (762, 508)
Screenshot: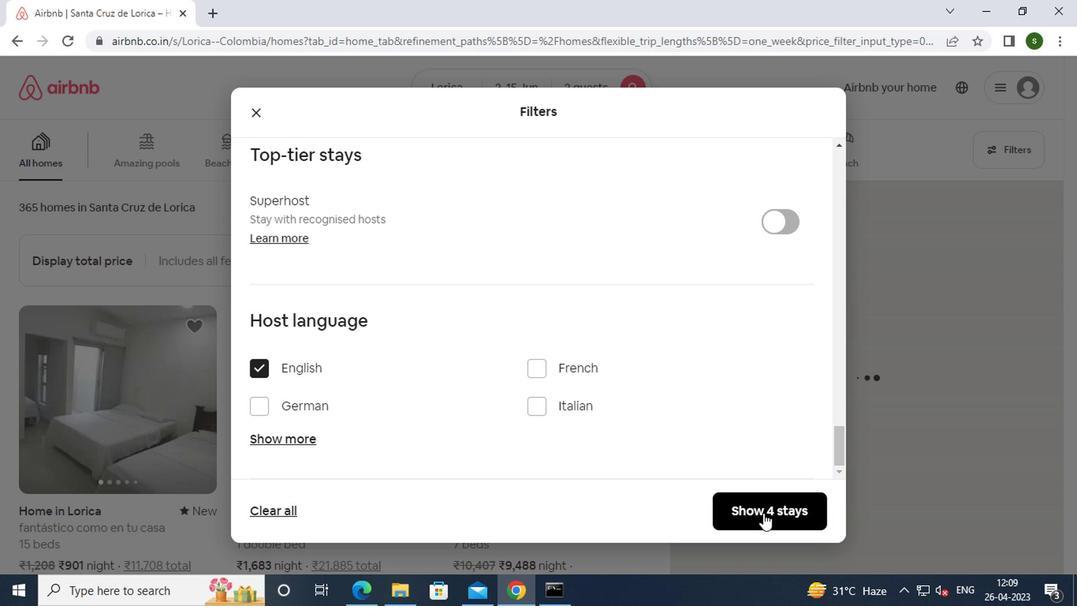 
Action: Mouse moved to (634, 426)
Screenshot: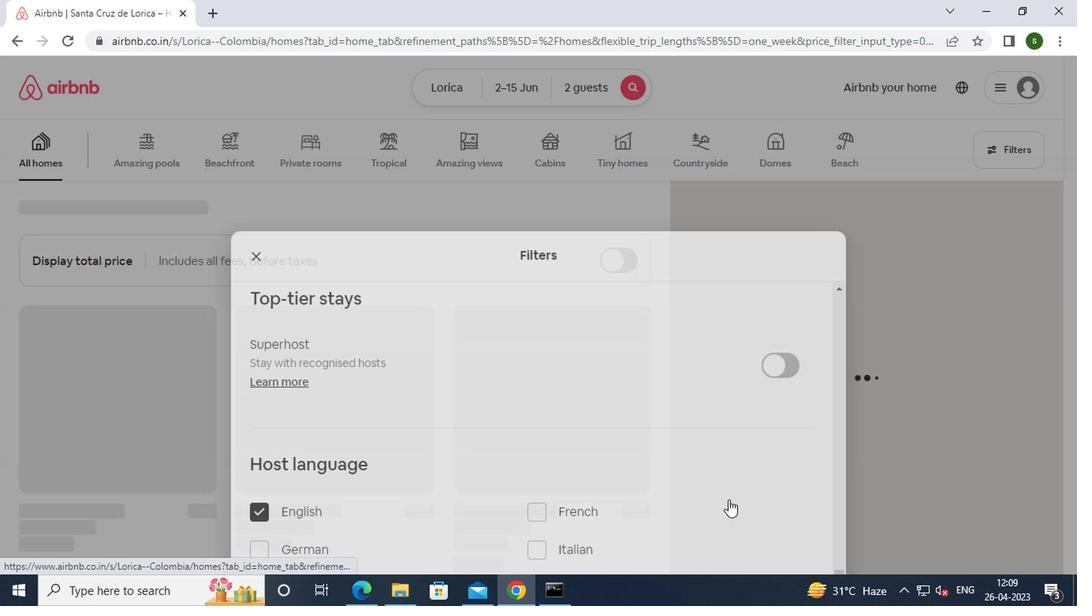 
